 Task: Look for space in Jolārpettai, India from 22nd June, 2023 to 30th June, 2023 for 2 adults in price range Rs.7000 to Rs.15000. Place can be entire place with 1  bedroom having 1 bed and 1 bathroom. Property type can be house, flat, guest house, hotel. Booking option can be shelf check-in. Required host language is English.
Action: Mouse moved to (448, 116)
Screenshot: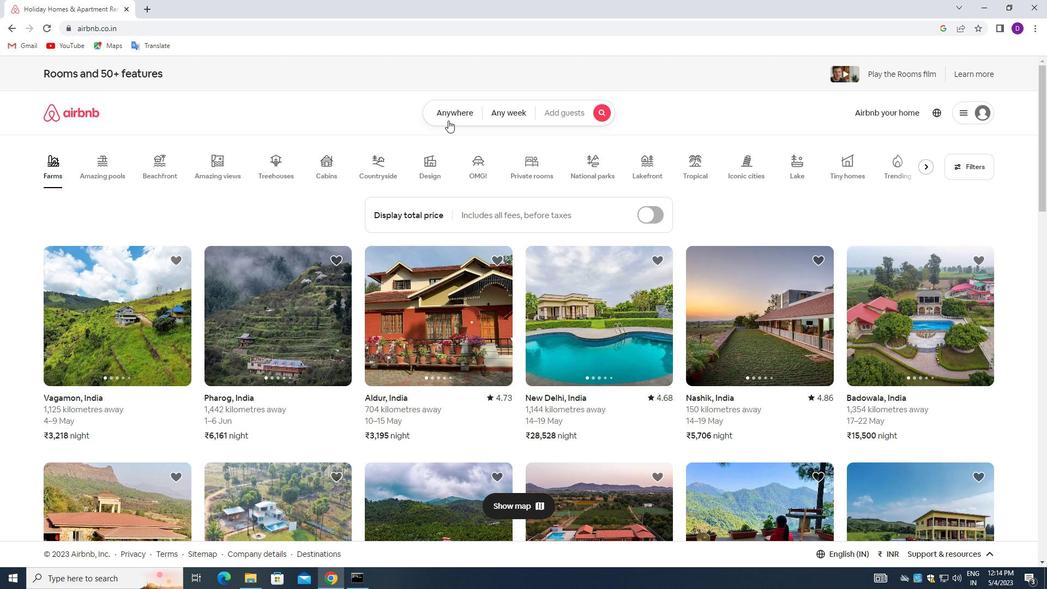 
Action: Mouse pressed left at (448, 116)
Screenshot: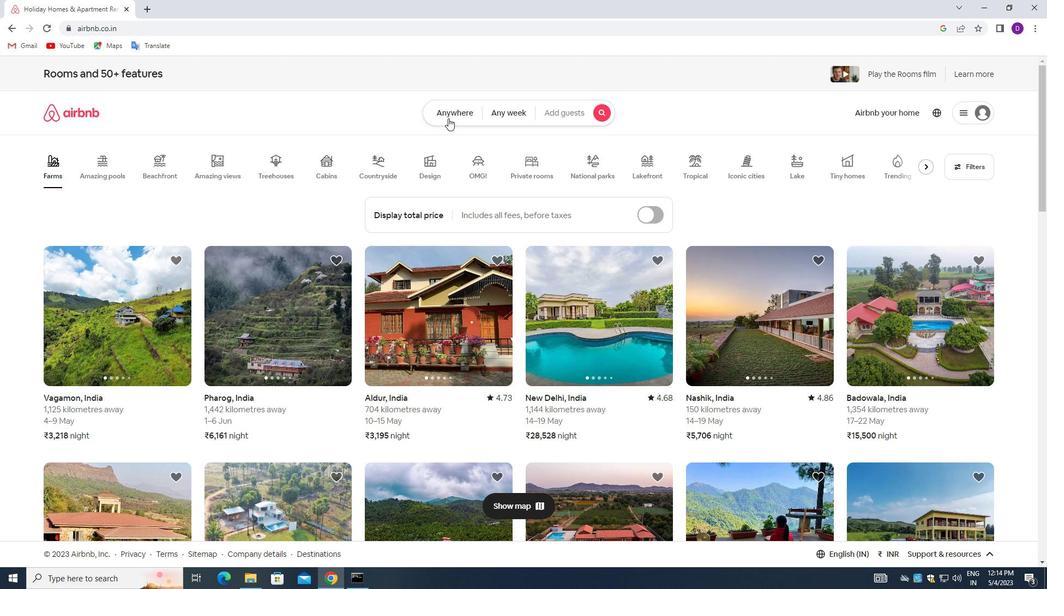 
Action: Mouse moved to (412, 157)
Screenshot: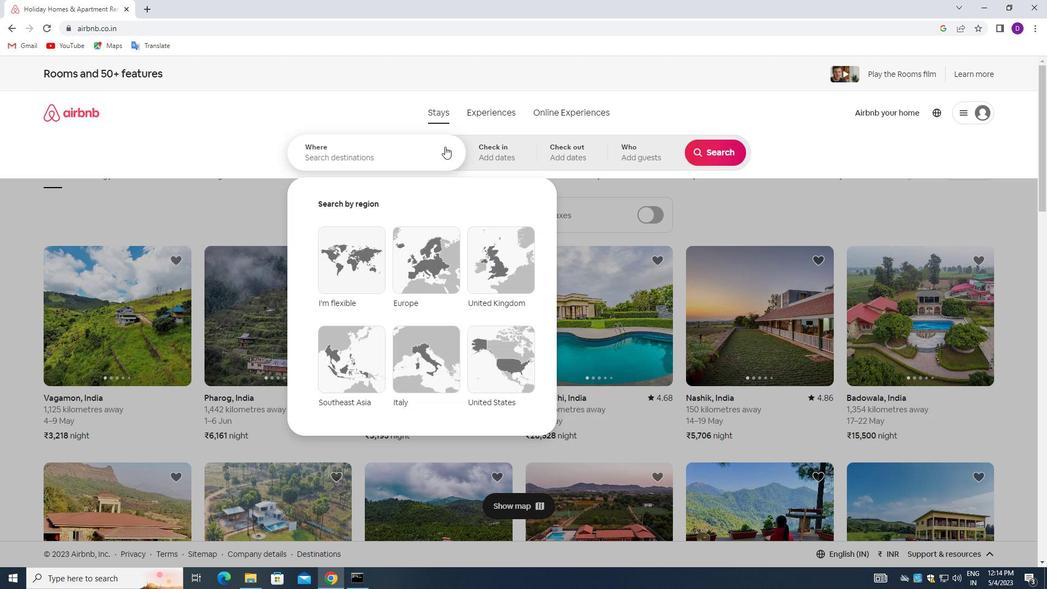 
Action: Mouse pressed left at (412, 157)
Screenshot: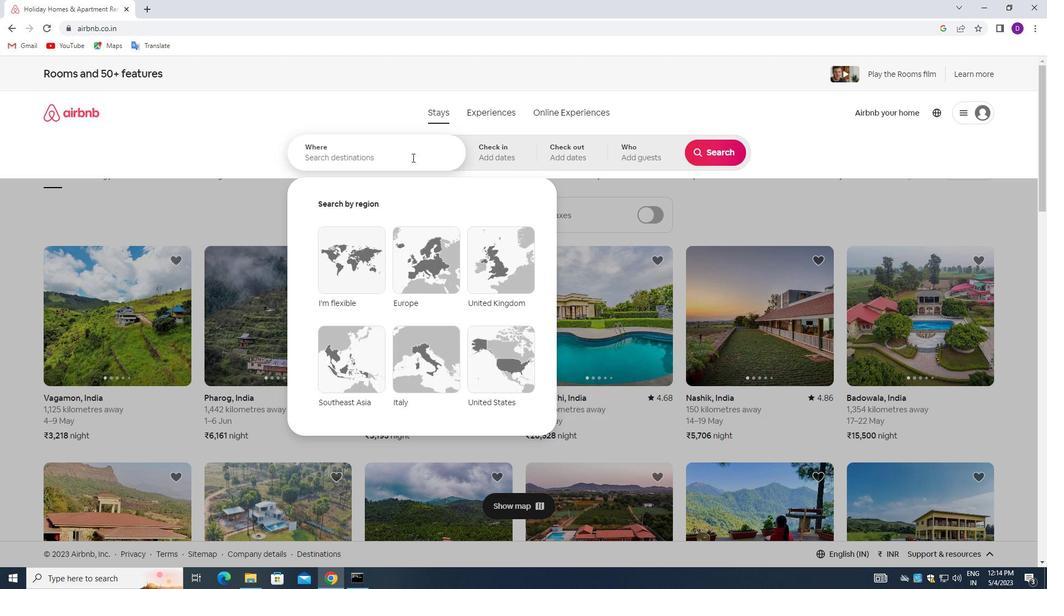 
Action: Mouse moved to (249, 110)
Screenshot: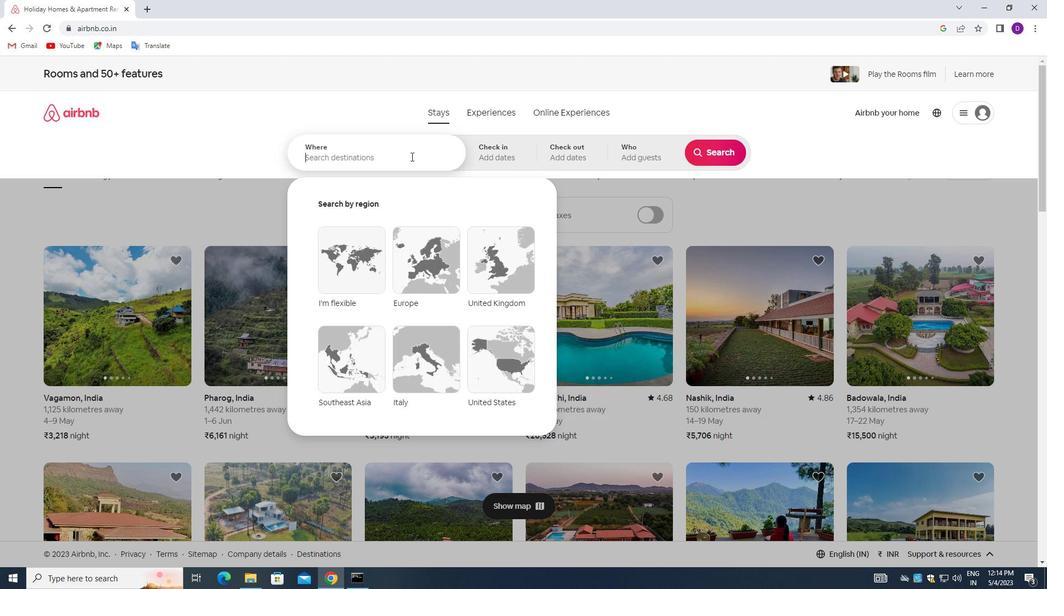 
Action: Key pressed <Key.shift>JOLARPETTAI,<Key.space><Key.shift>INDIA<Key.enter>
Screenshot: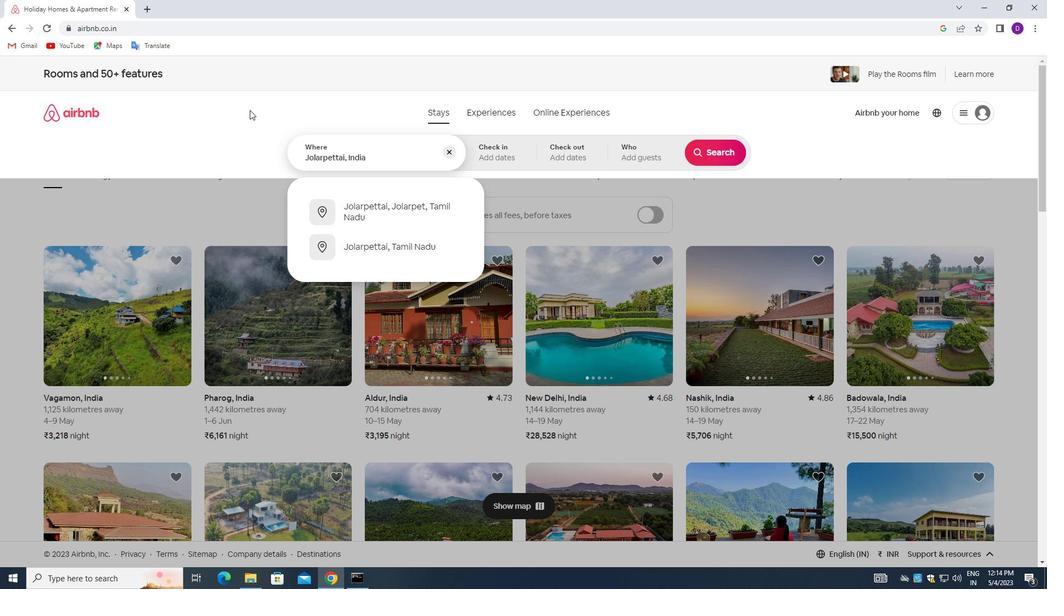 
Action: Mouse moved to (648, 366)
Screenshot: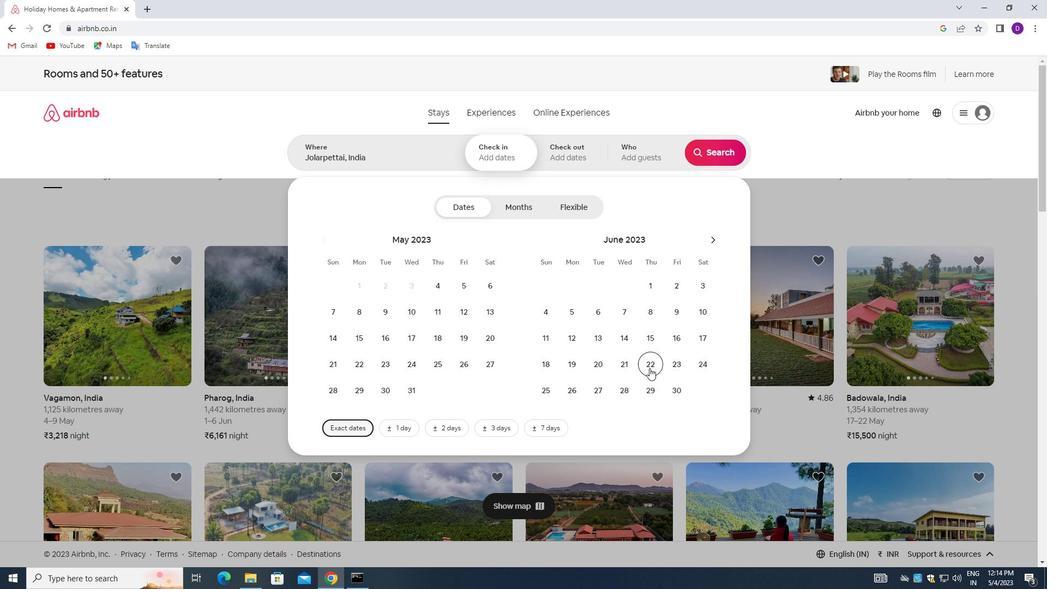 
Action: Mouse pressed left at (648, 366)
Screenshot: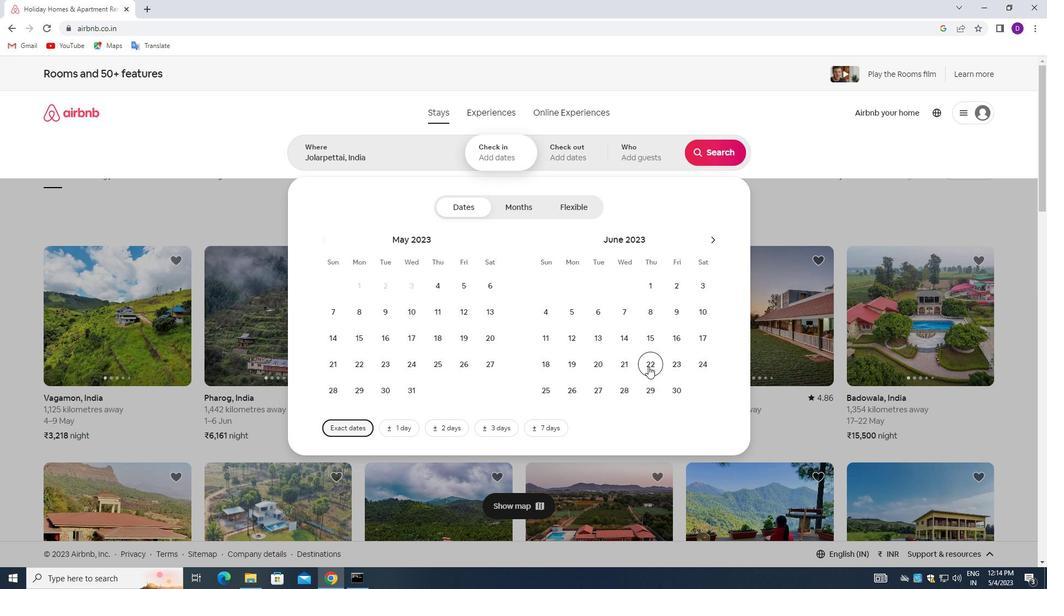 
Action: Mouse moved to (673, 385)
Screenshot: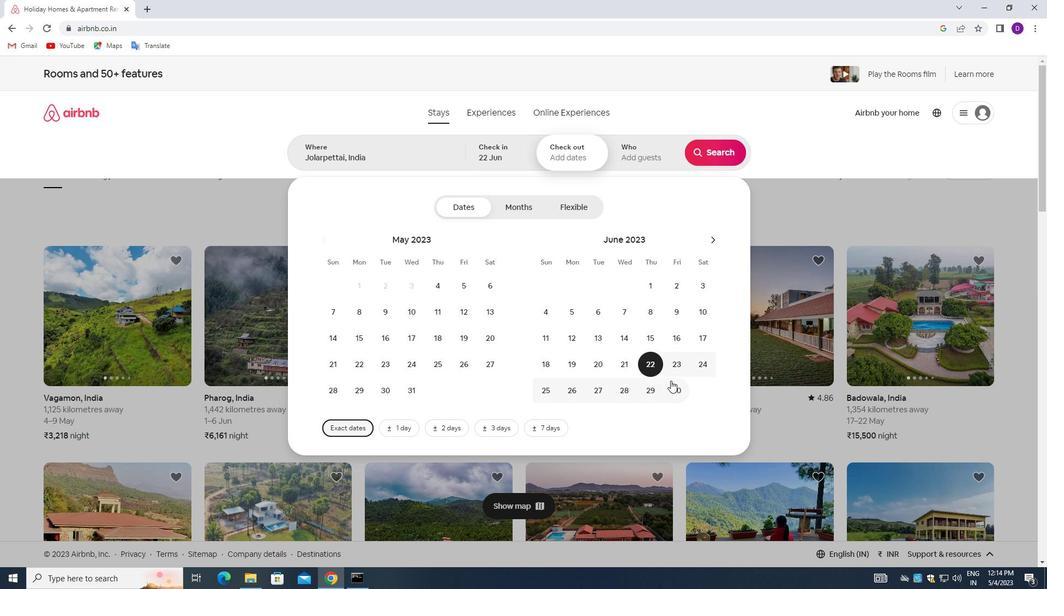 
Action: Mouse pressed left at (673, 385)
Screenshot: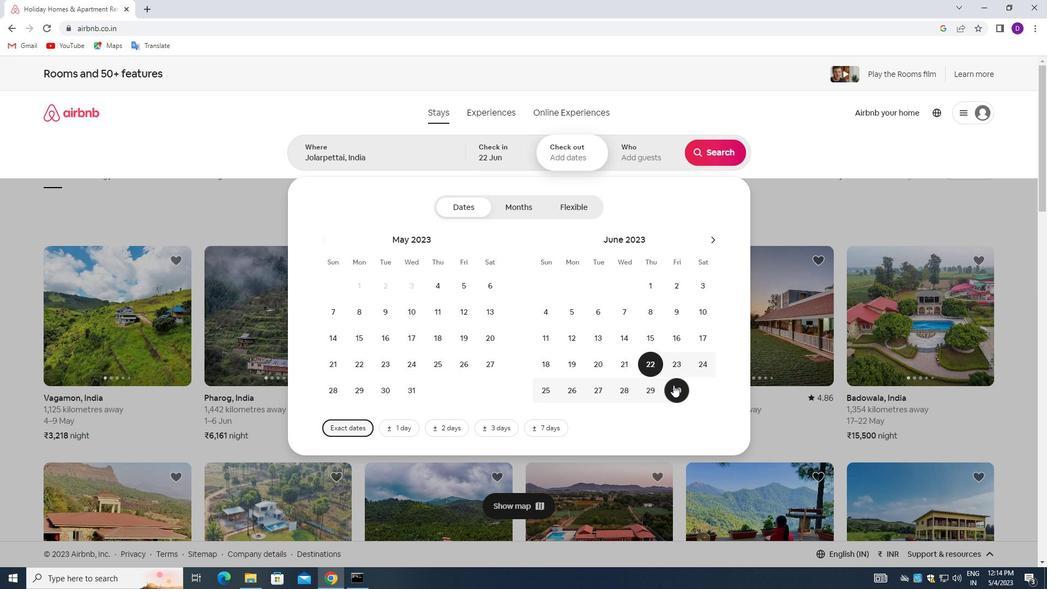 
Action: Mouse moved to (635, 158)
Screenshot: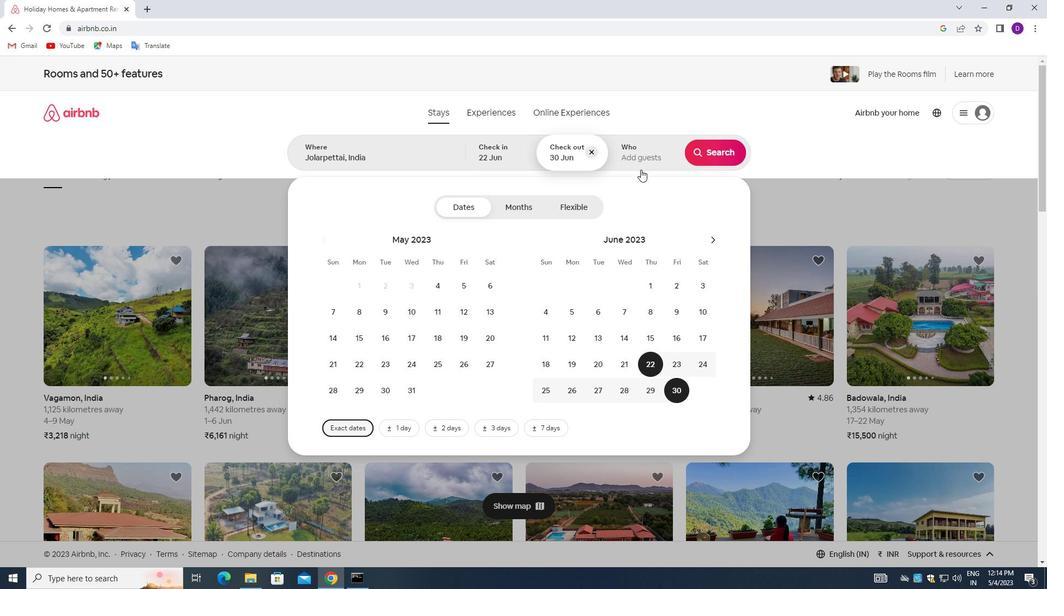 
Action: Mouse pressed left at (635, 158)
Screenshot: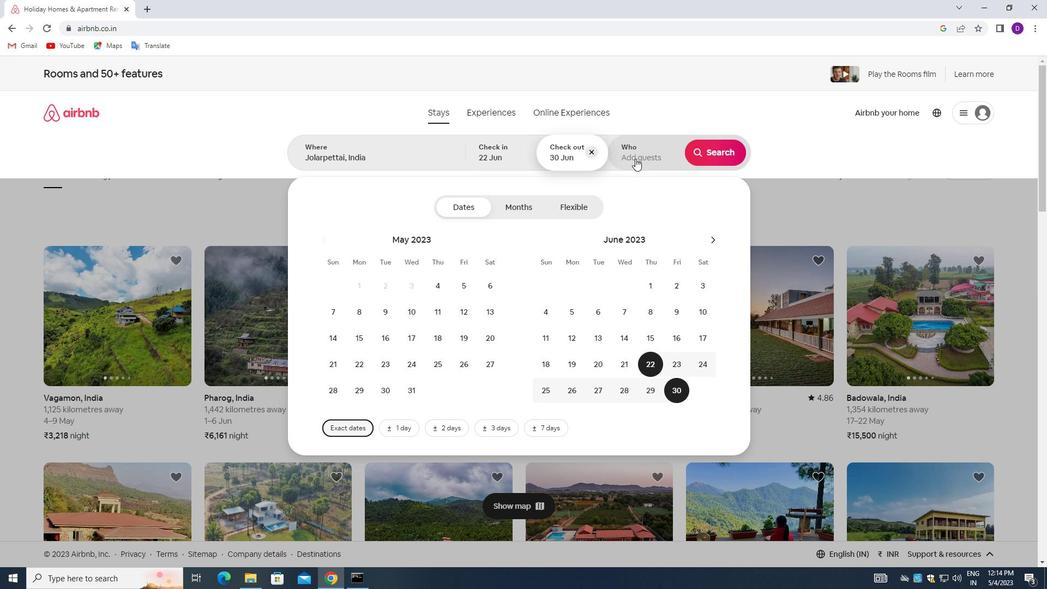 
Action: Mouse moved to (719, 208)
Screenshot: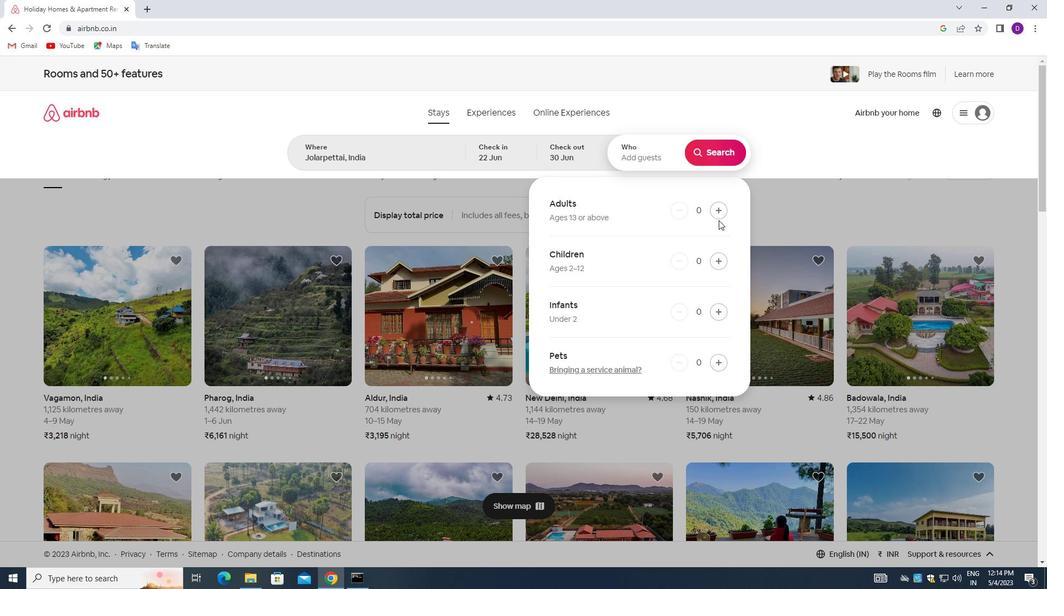 
Action: Mouse pressed left at (719, 208)
Screenshot: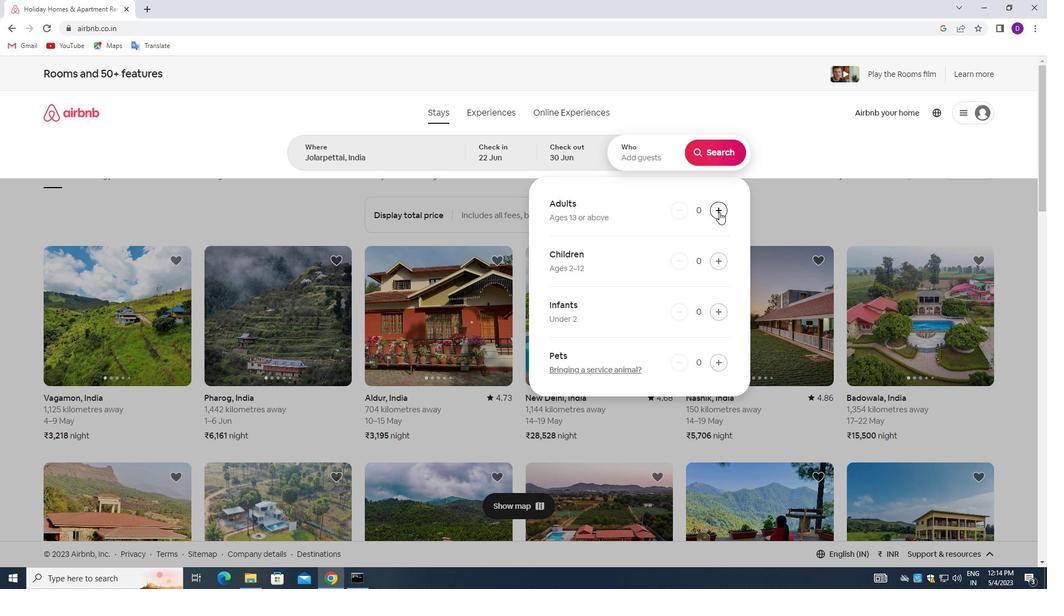 
Action: Mouse moved to (719, 208)
Screenshot: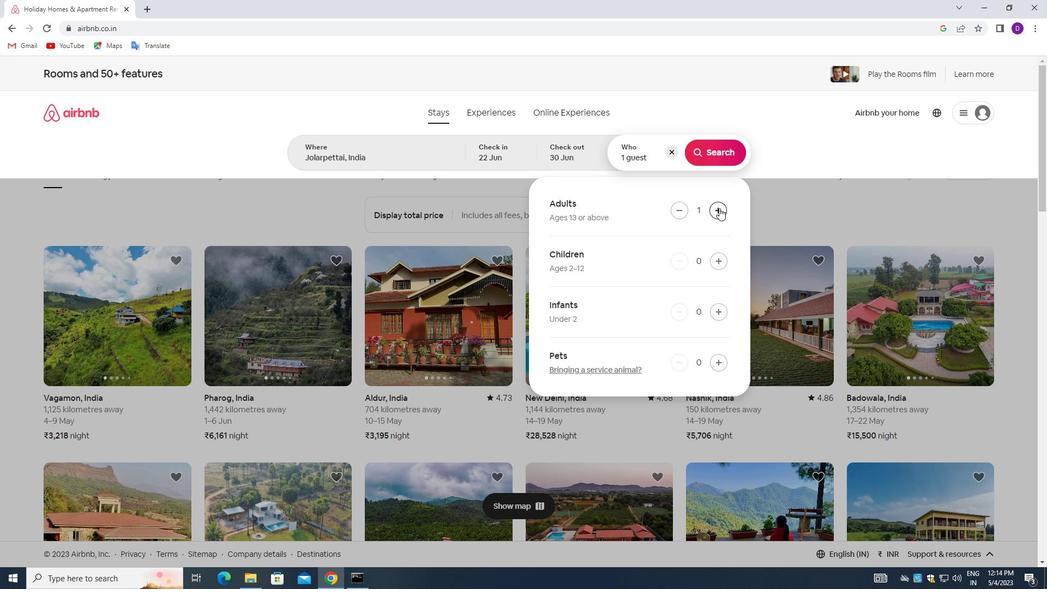 
Action: Mouse pressed left at (719, 208)
Screenshot: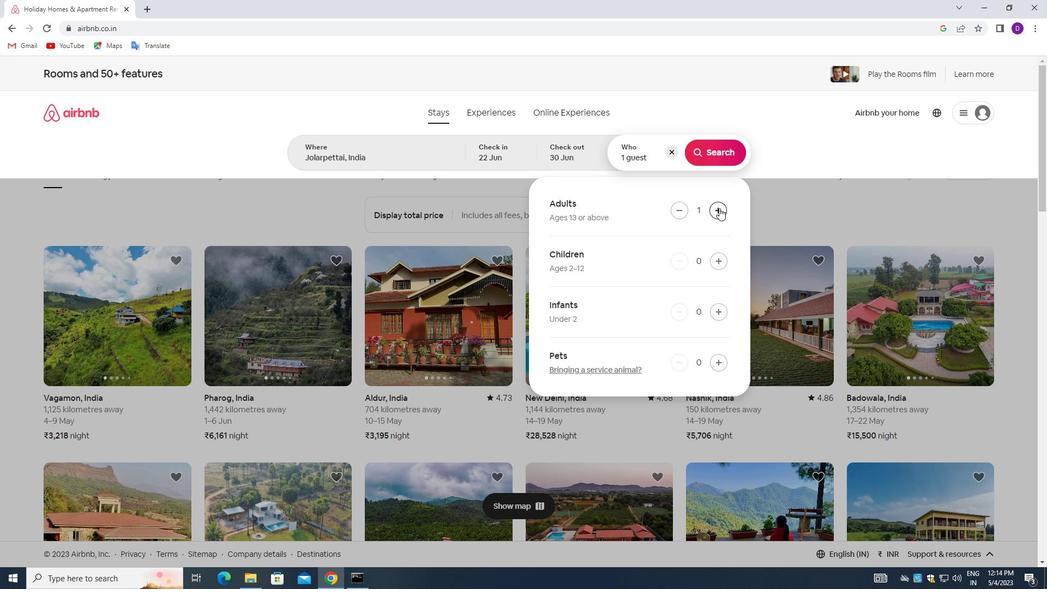 
Action: Mouse moved to (716, 154)
Screenshot: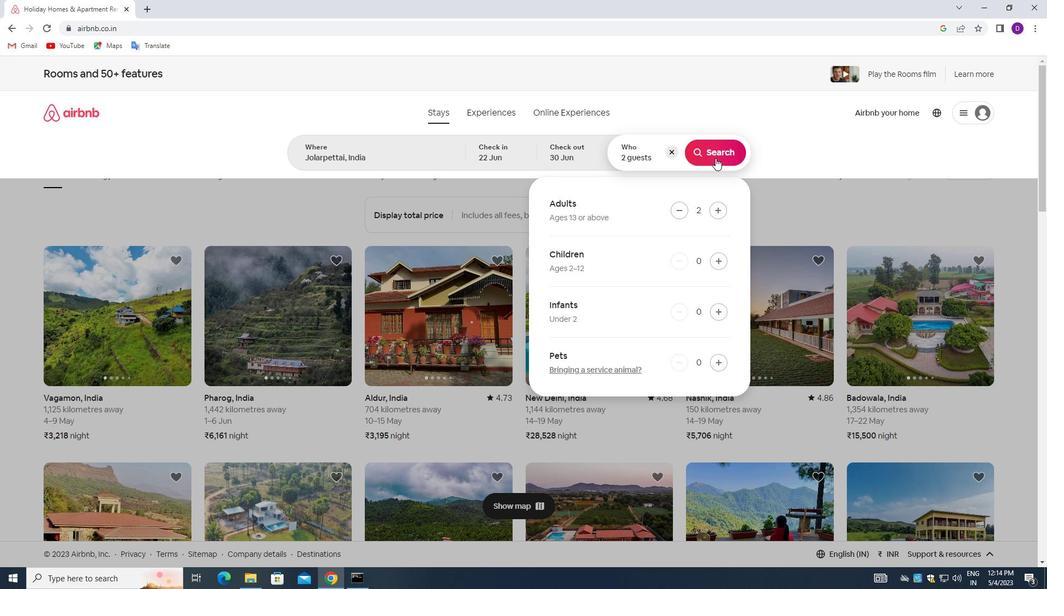 
Action: Mouse pressed left at (716, 154)
Screenshot: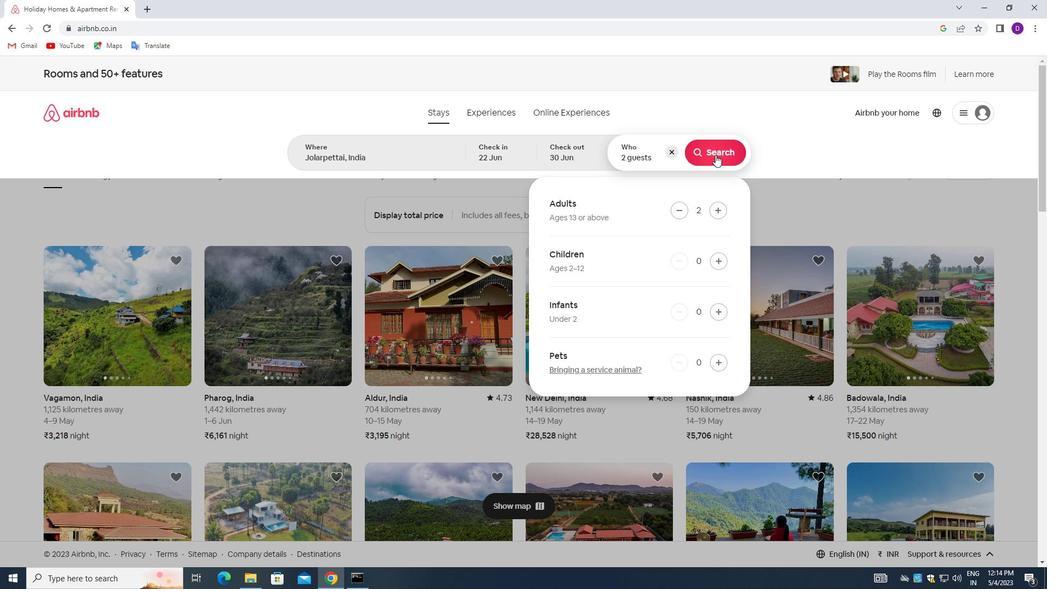 
Action: Mouse moved to (984, 116)
Screenshot: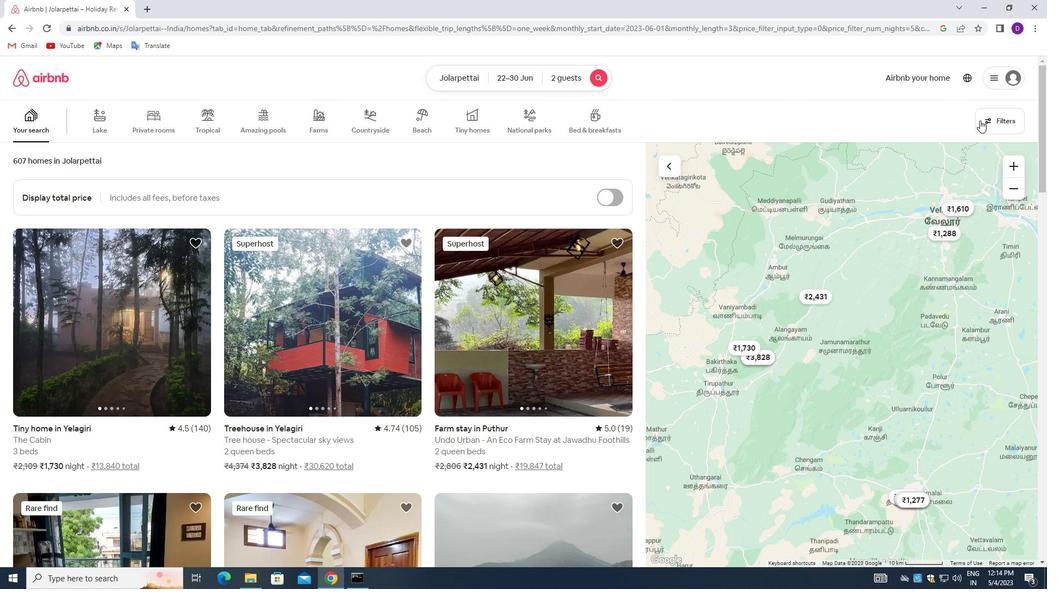 
Action: Mouse pressed left at (984, 116)
Screenshot: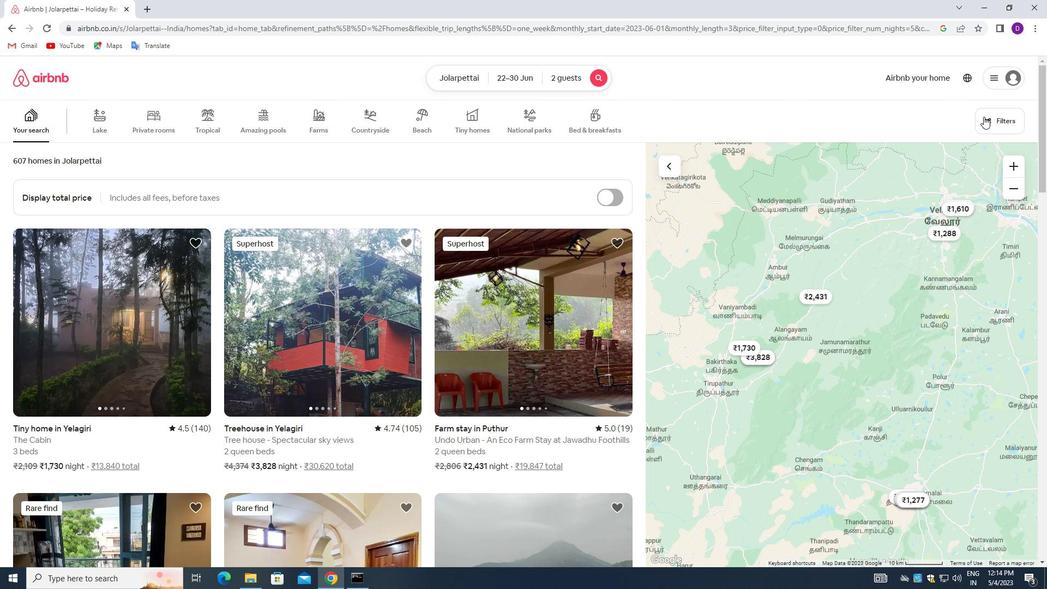 
Action: Mouse moved to (391, 261)
Screenshot: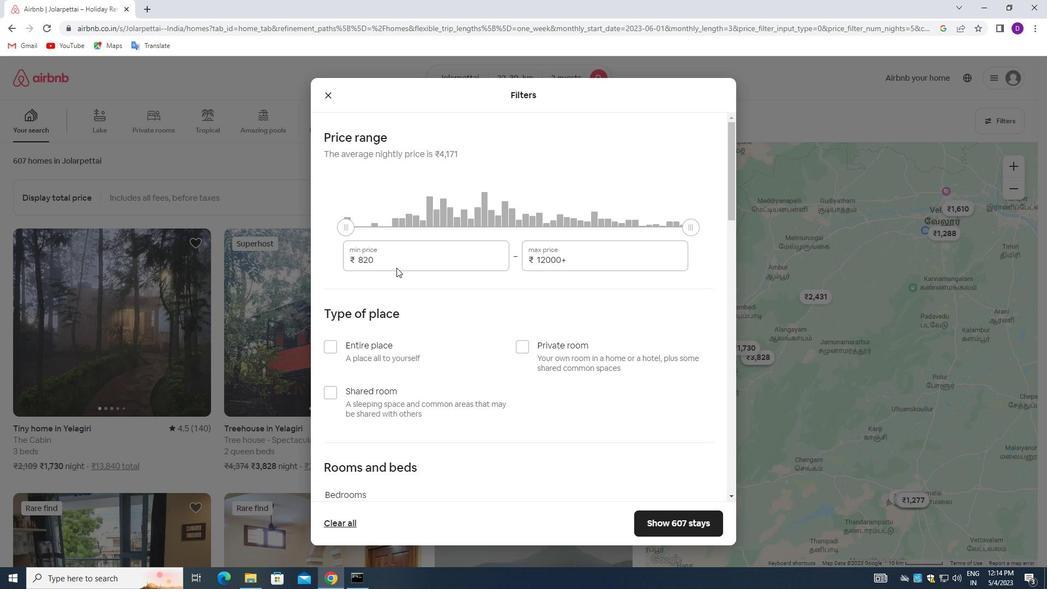 
Action: Mouse pressed left at (391, 261)
Screenshot: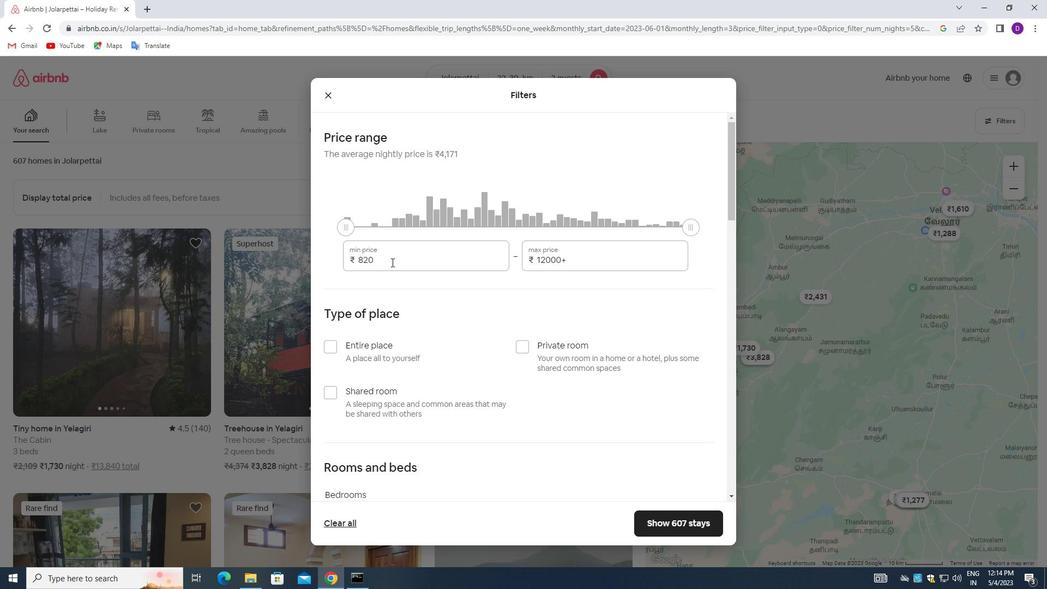 
Action: Mouse pressed left at (391, 261)
Screenshot: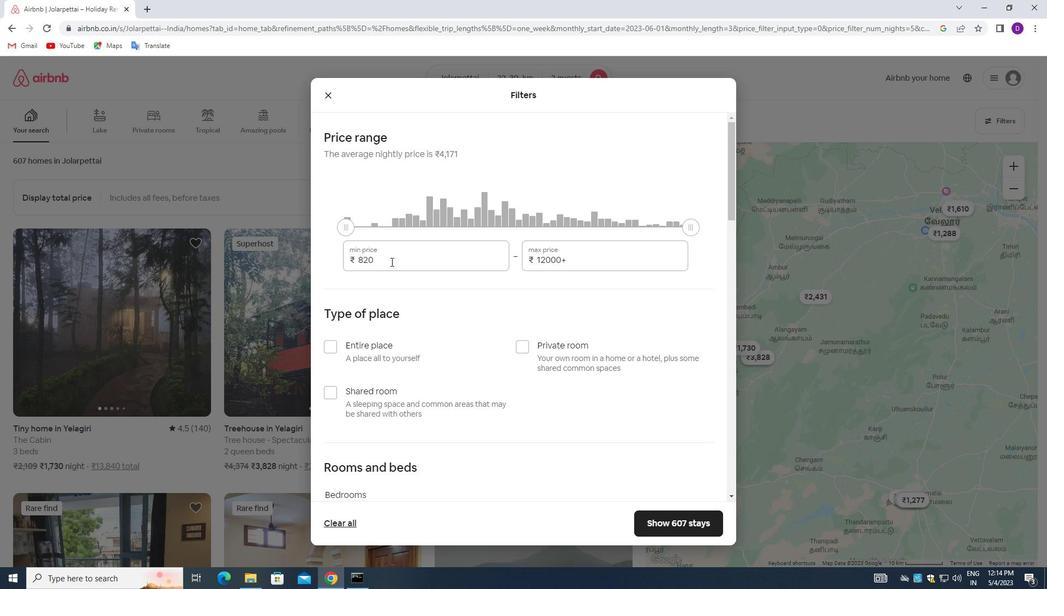 
Action: Mouse moved to (391, 261)
Screenshot: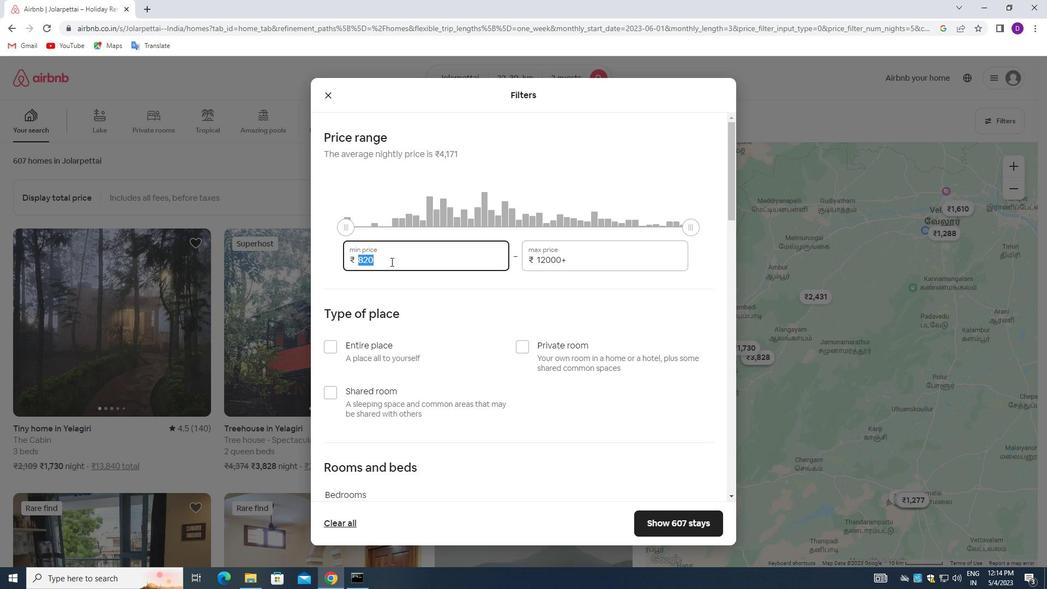 
Action: Key pressed 7000<Key.tab>15000
Screenshot: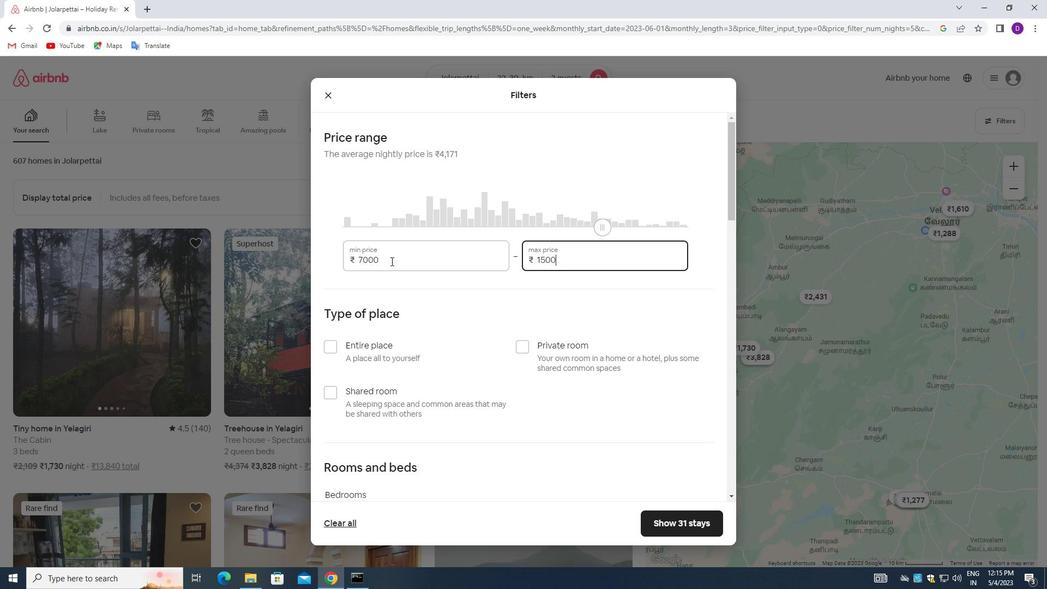 
Action: Mouse moved to (337, 347)
Screenshot: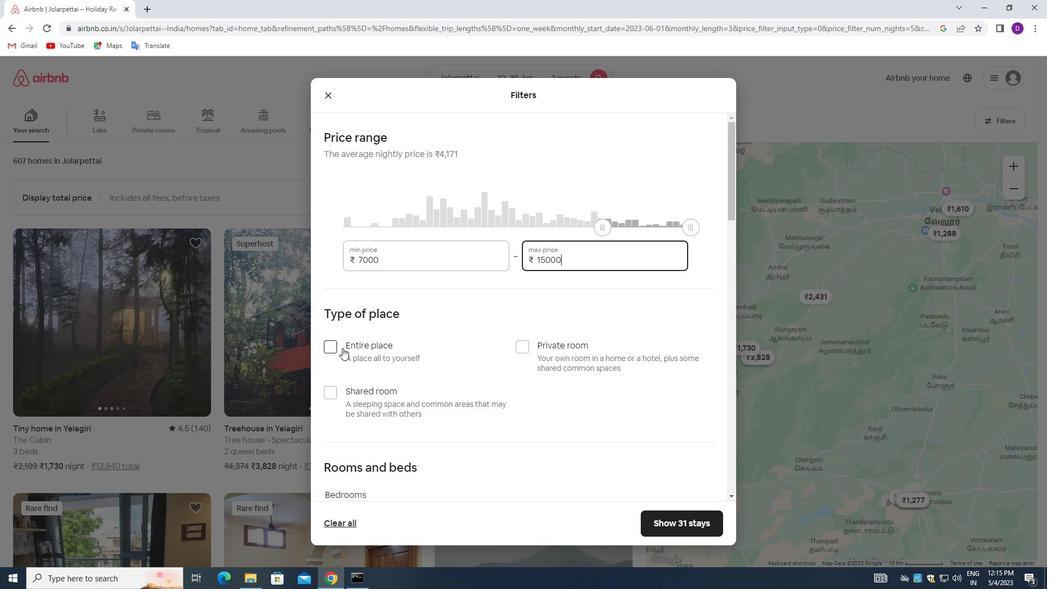 
Action: Mouse pressed left at (337, 347)
Screenshot: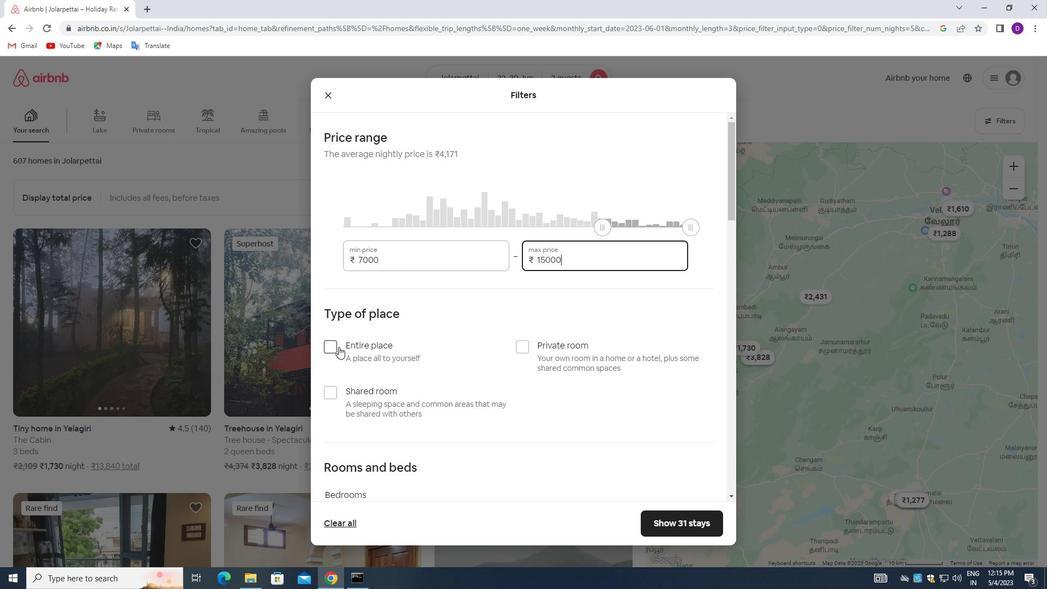 
Action: Mouse moved to (437, 356)
Screenshot: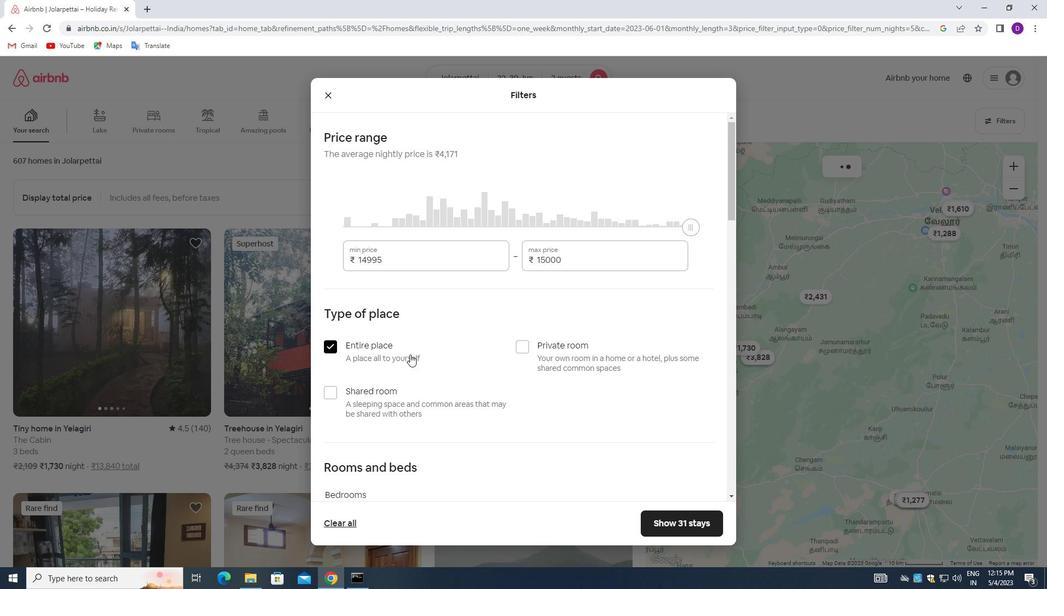 
Action: Mouse scrolled (437, 355) with delta (0, 0)
Screenshot: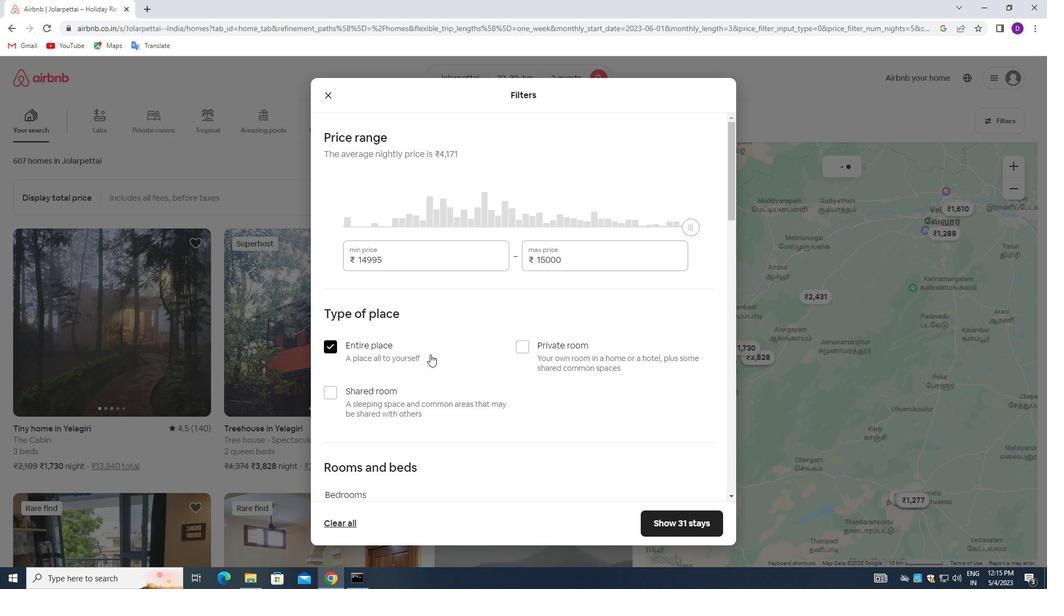 
Action: Mouse moved to (438, 356)
Screenshot: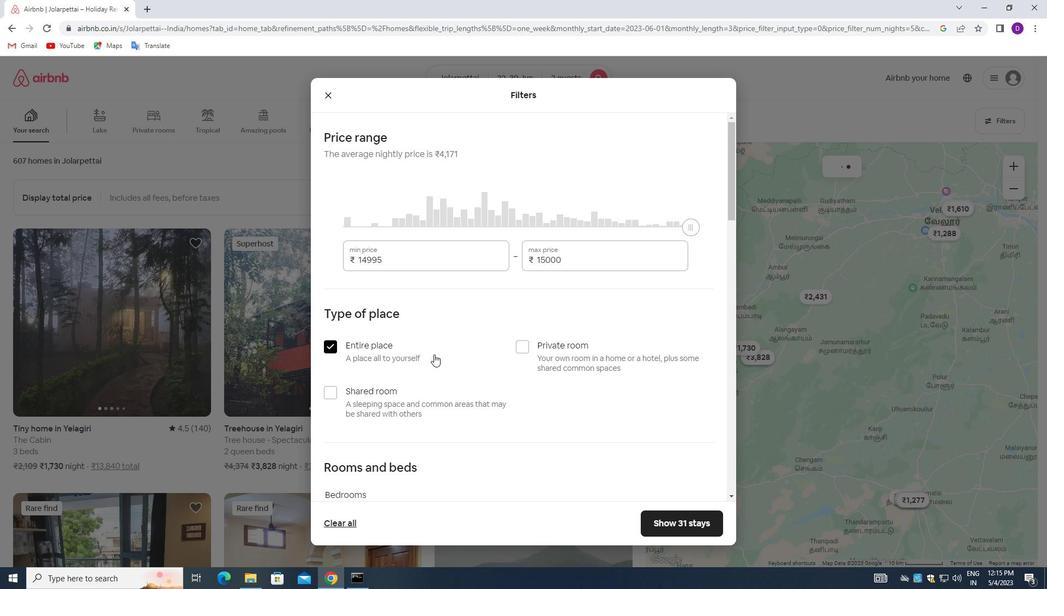 
Action: Mouse scrolled (438, 355) with delta (0, 0)
Screenshot: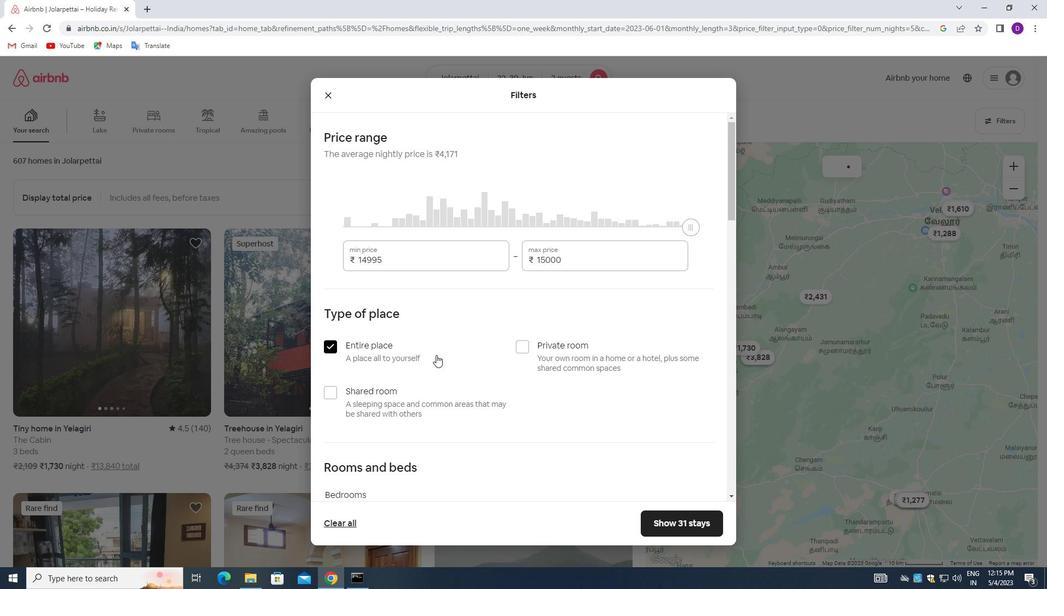 
Action: Mouse scrolled (438, 355) with delta (0, 0)
Screenshot: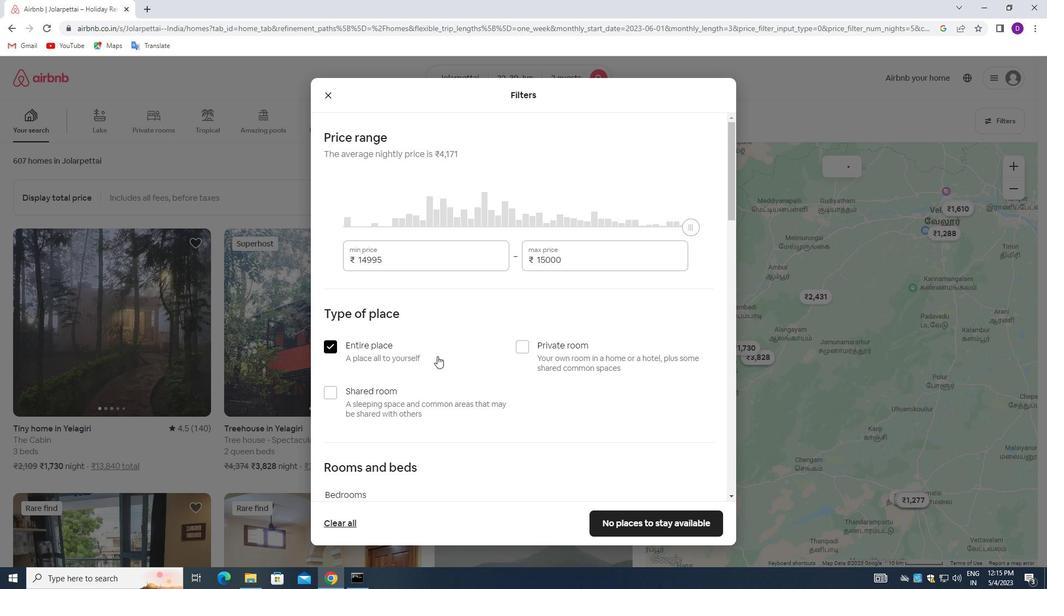 
Action: Mouse scrolled (438, 355) with delta (0, 0)
Screenshot: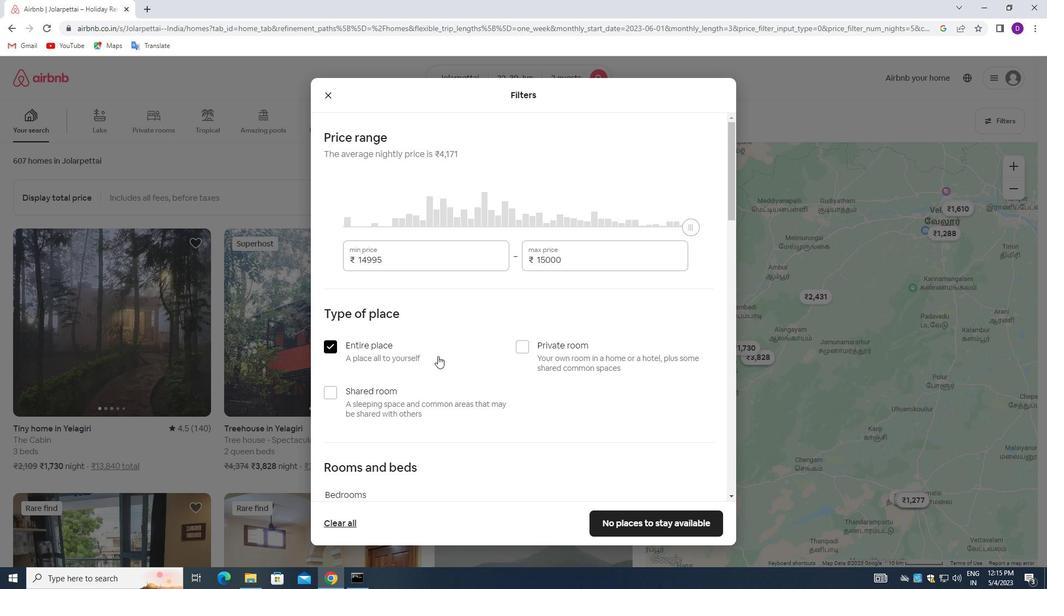 
Action: Mouse moved to (389, 309)
Screenshot: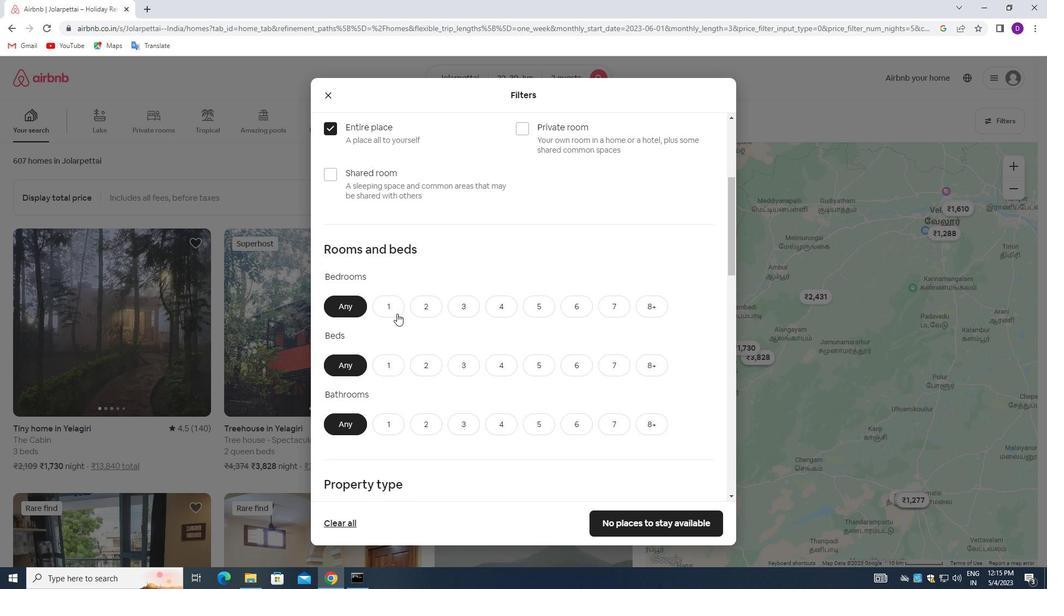 
Action: Mouse pressed left at (389, 309)
Screenshot: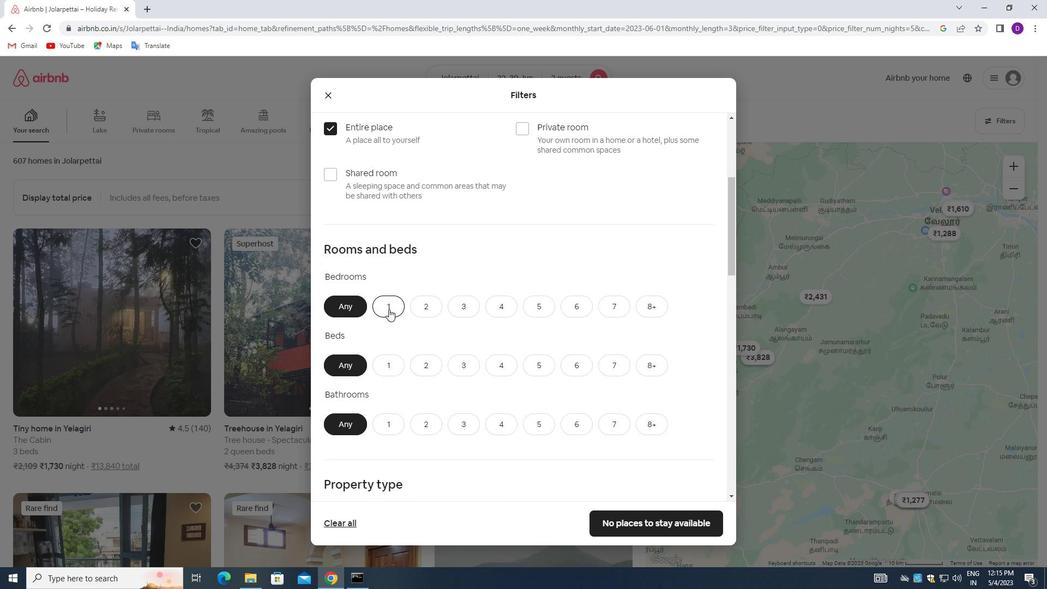
Action: Mouse moved to (394, 366)
Screenshot: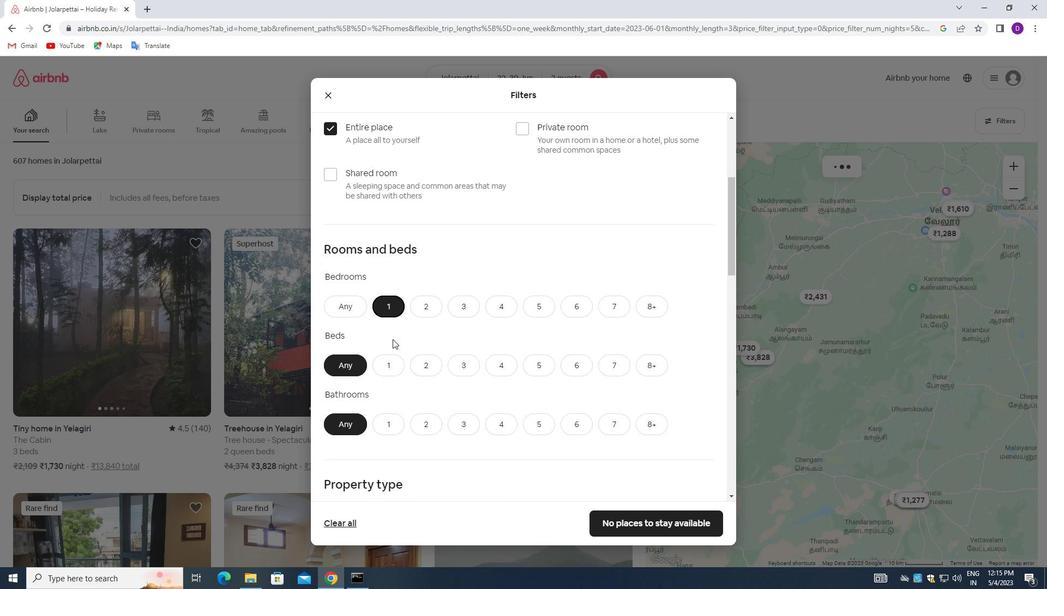 
Action: Mouse pressed left at (394, 366)
Screenshot: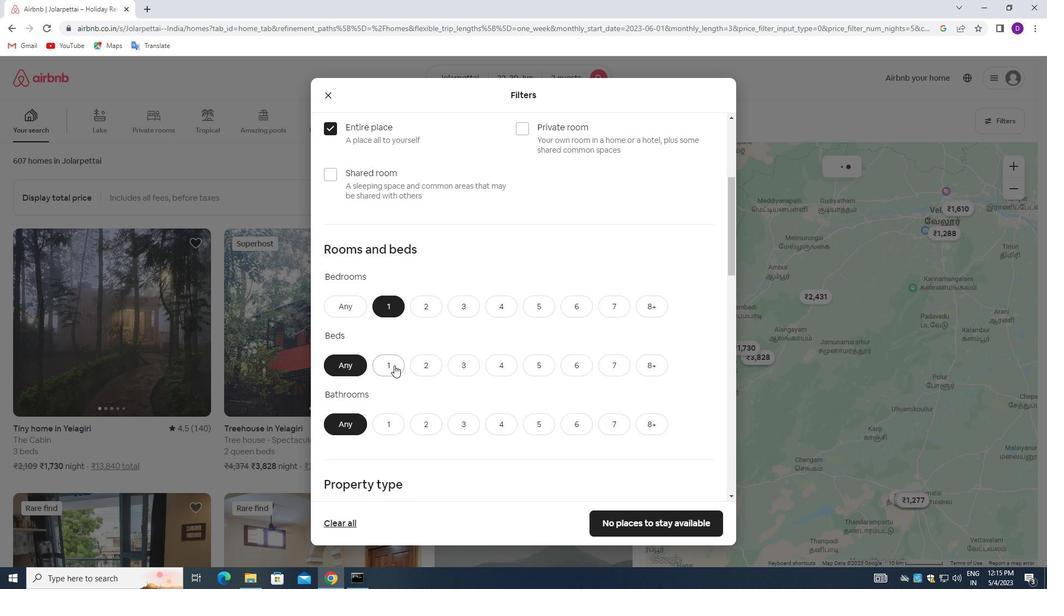 
Action: Mouse moved to (395, 427)
Screenshot: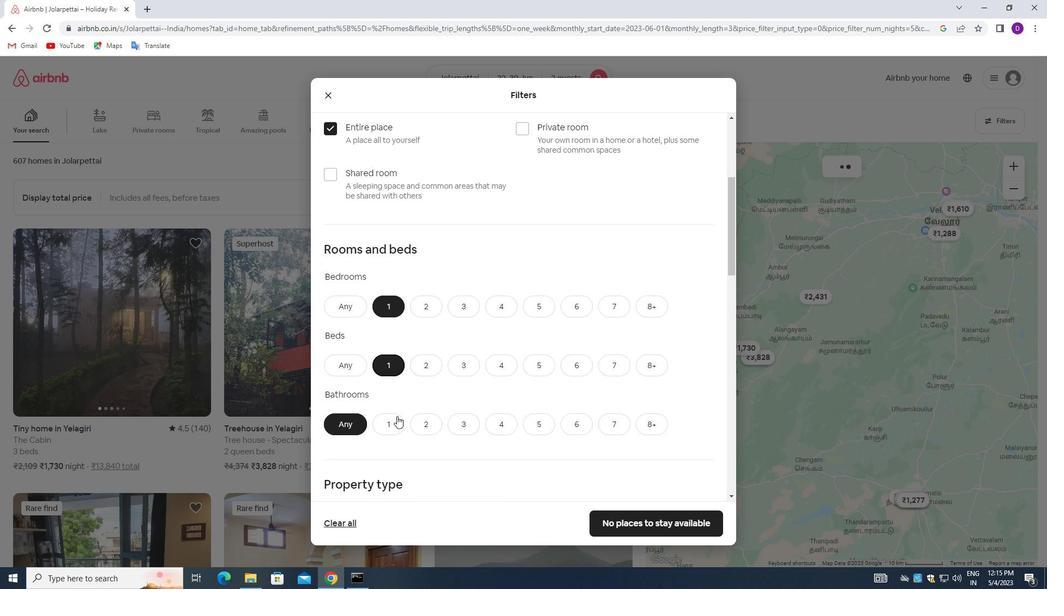 
Action: Mouse pressed left at (395, 427)
Screenshot: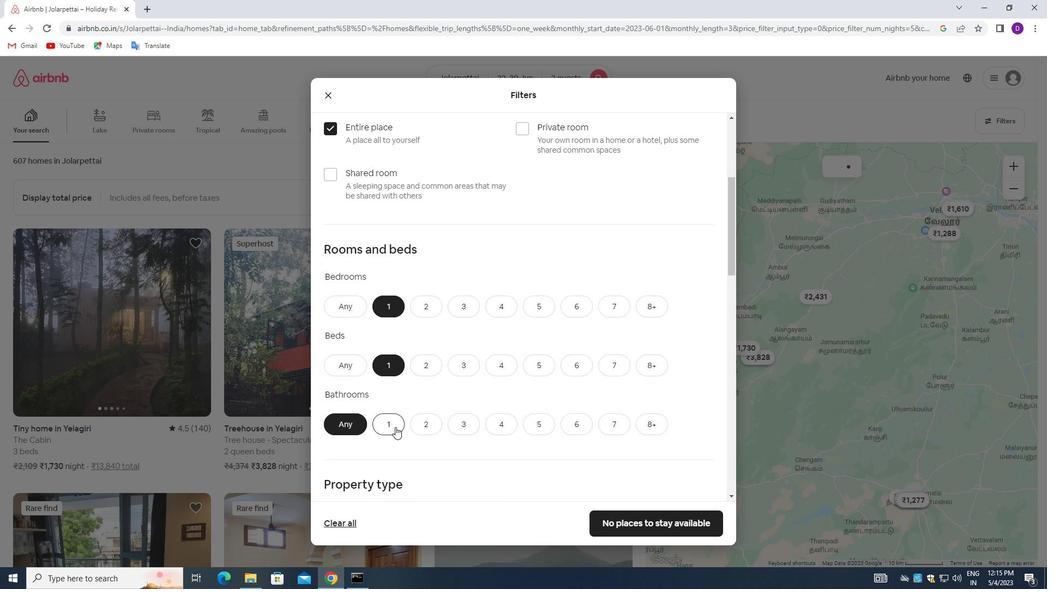 
Action: Mouse moved to (476, 359)
Screenshot: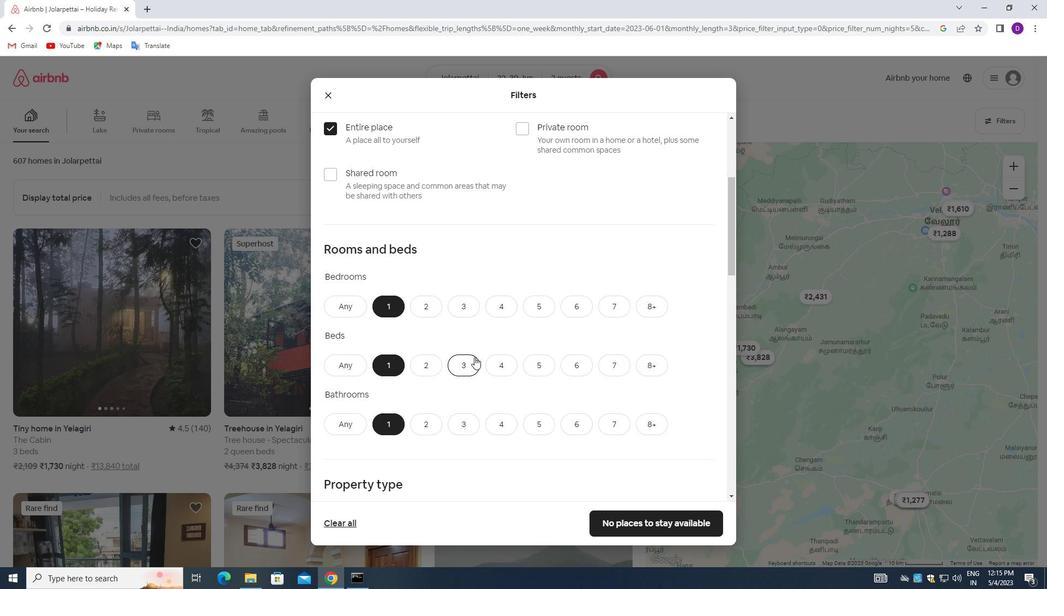 
Action: Mouse scrolled (476, 358) with delta (0, 0)
Screenshot: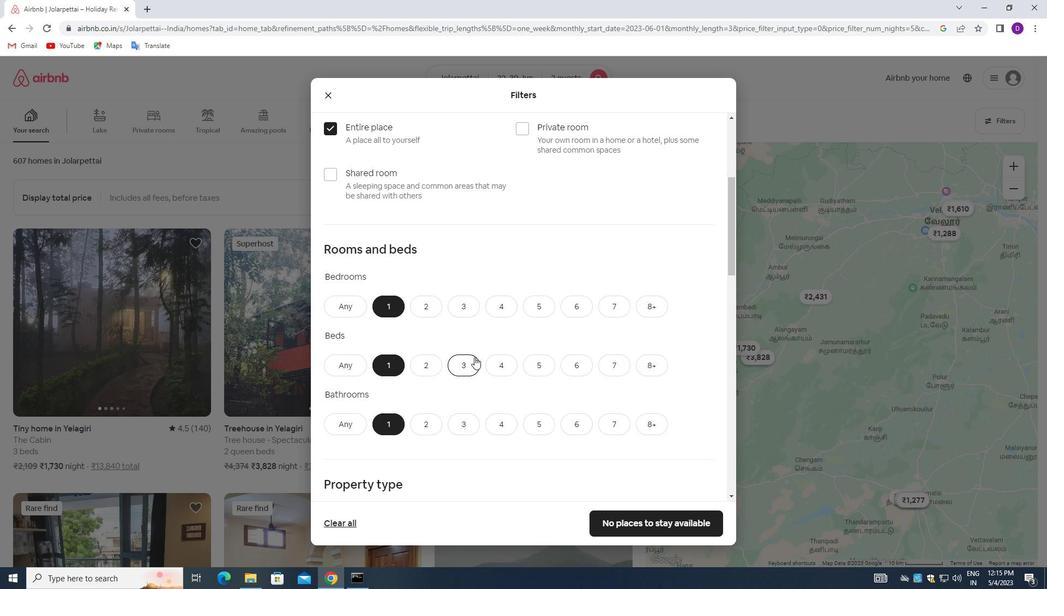 
Action: Mouse moved to (476, 360)
Screenshot: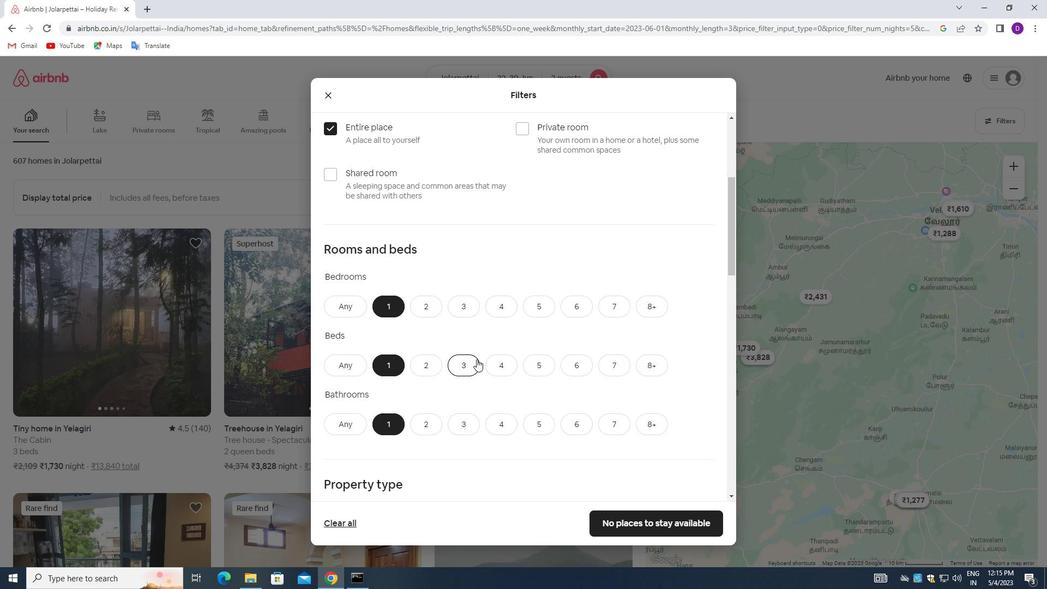 
Action: Mouse scrolled (476, 359) with delta (0, 0)
Screenshot: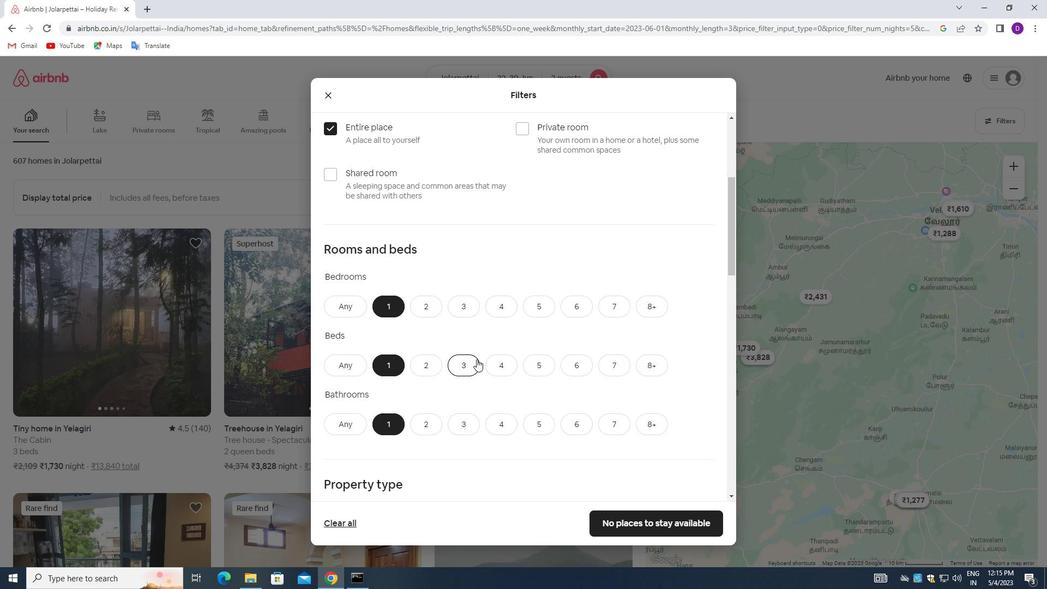 
Action: Mouse moved to (476, 361)
Screenshot: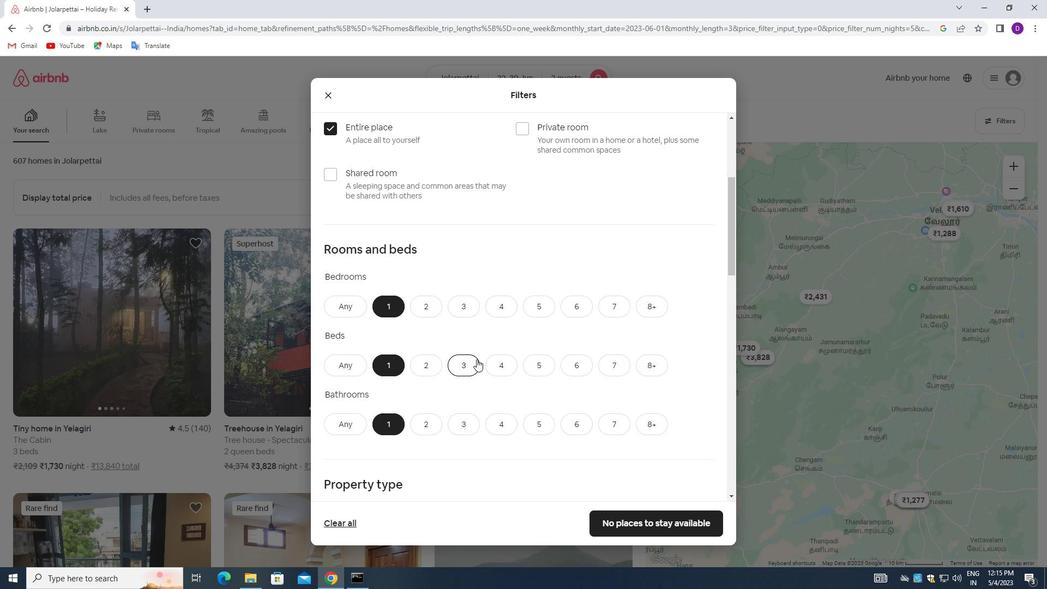 
Action: Mouse scrolled (476, 360) with delta (0, 0)
Screenshot: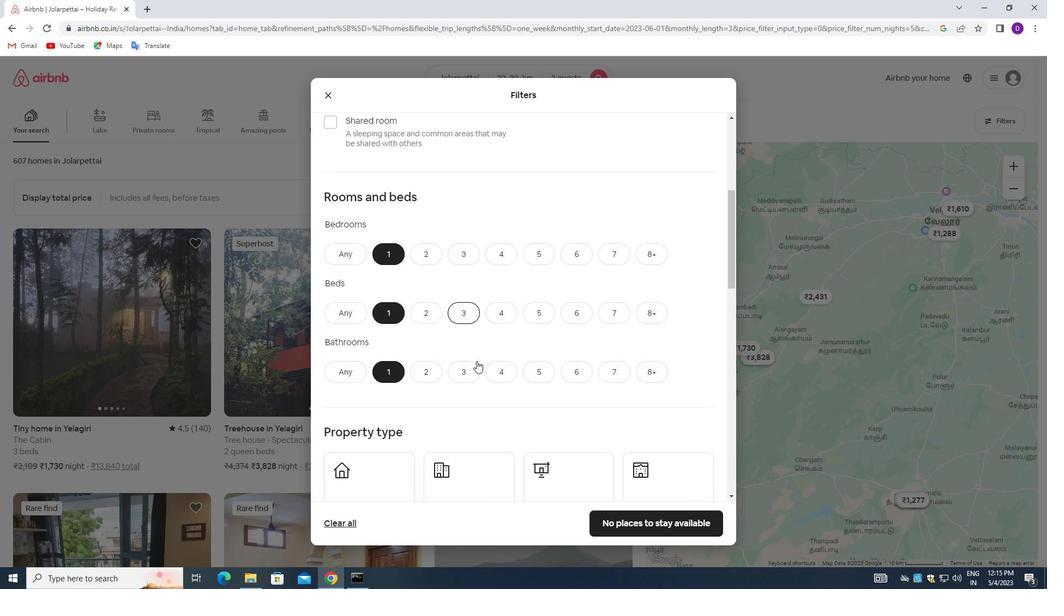 
Action: Mouse moved to (390, 366)
Screenshot: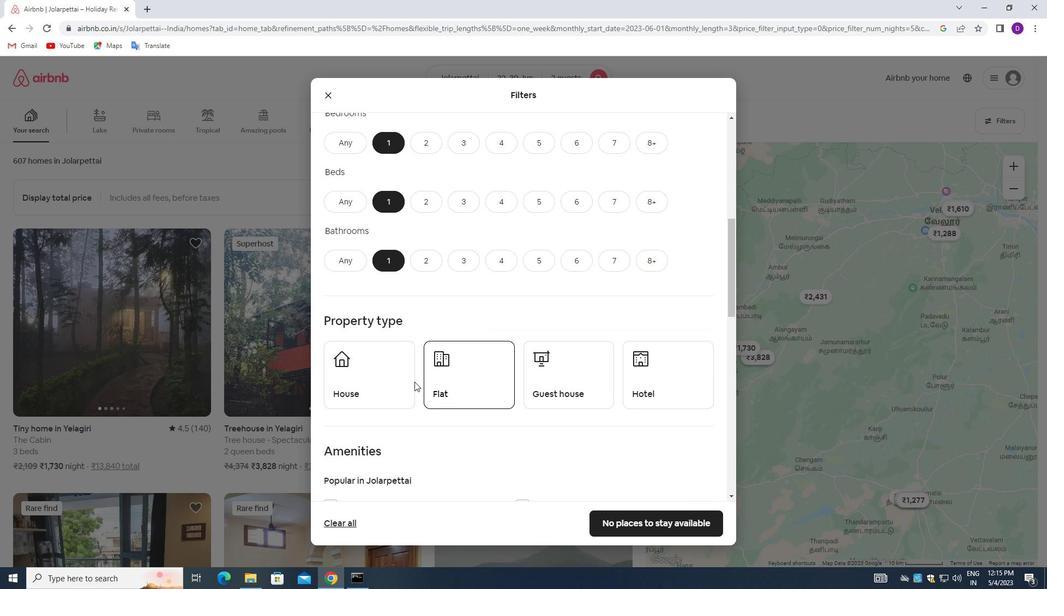 
Action: Mouse pressed left at (390, 366)
Screenshot: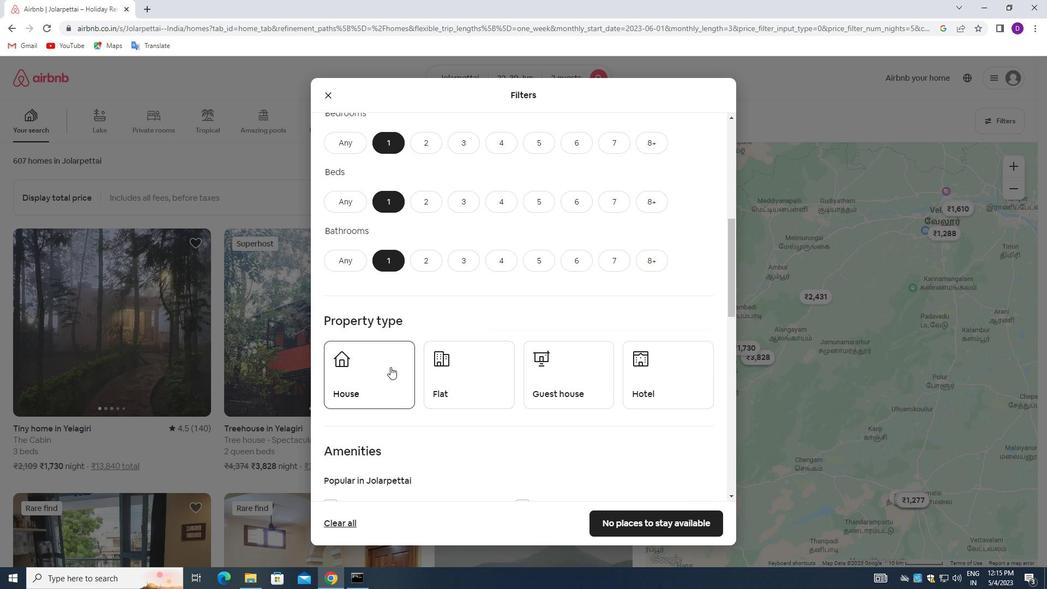 
Action: Mouse moved to (468, 368)
Screenshot: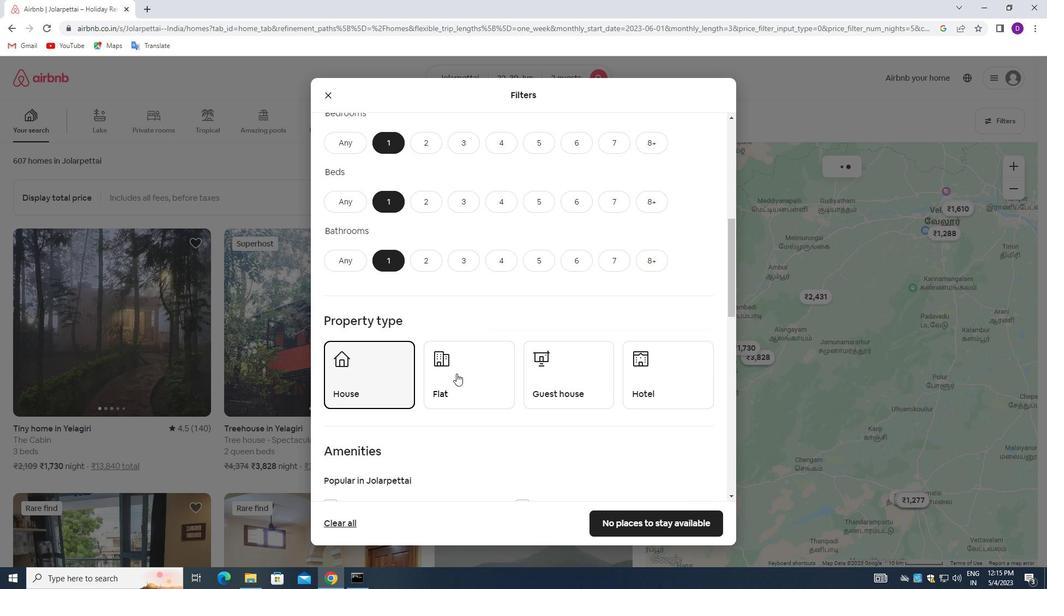 
Action: Mouse pressed left at (468, 368)
Screenshot: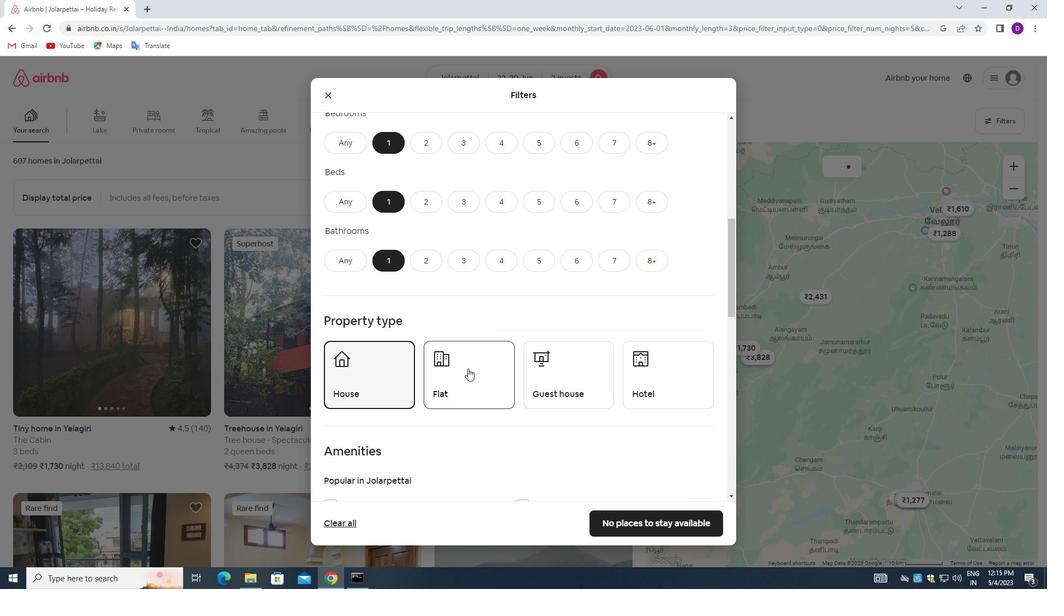 
Action: Mouse moved to (568, 373)
Screenshot: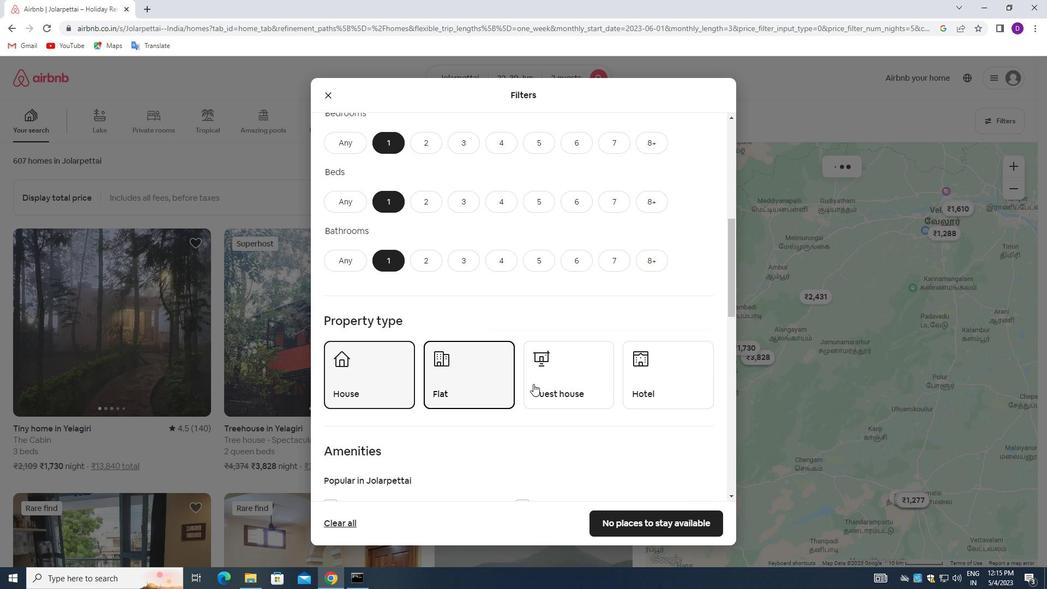
Action: Mouse pressed left at (568, 373)
Screenshot: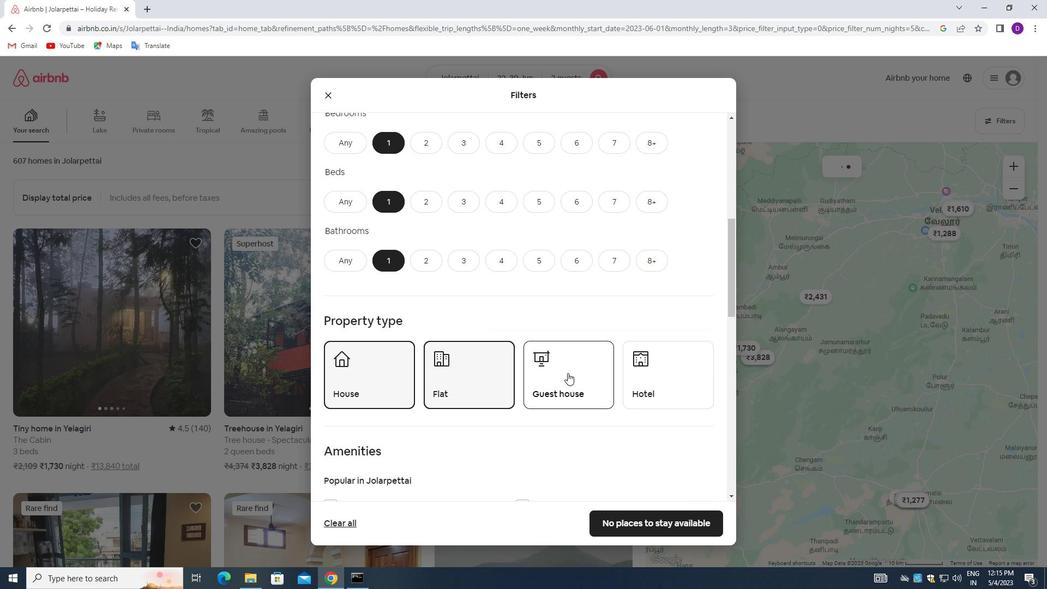 
Action: Mouse moved to (646, 377)
Screenshot: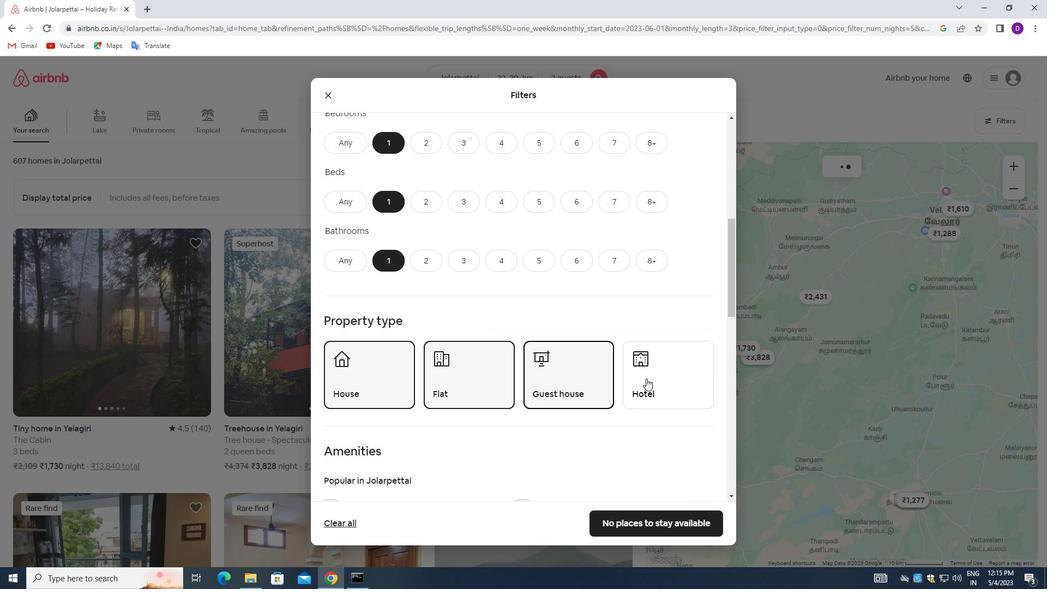 
Action: Mouse pressed left at (646, 377)
Screenshot: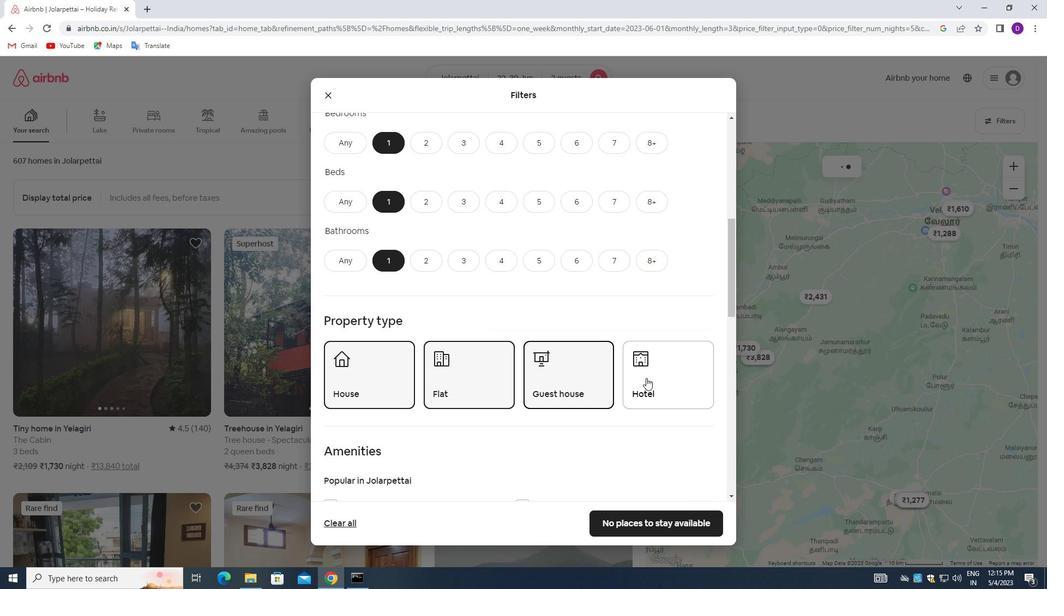 
Action: Mouse pressed left at (646, 377)
Screenshot: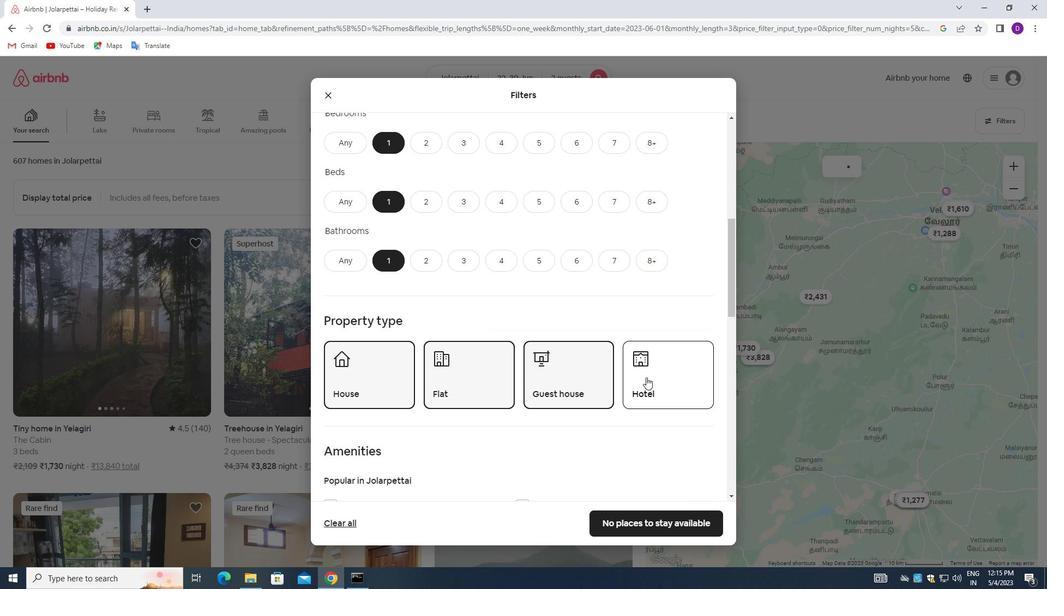 
Action: Mouse moved to (479, 364)
Screenshot: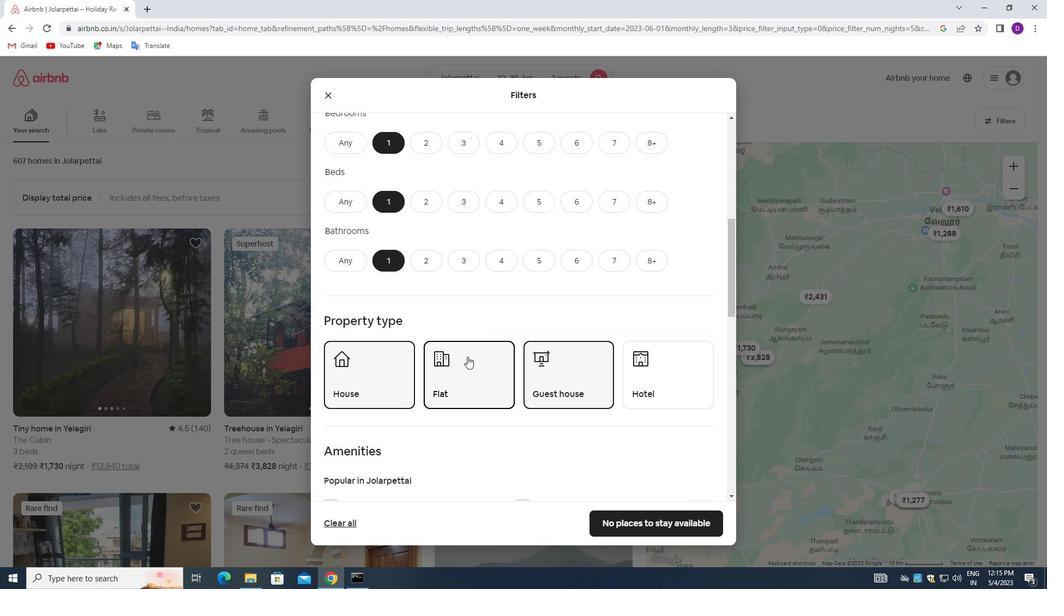 
Action: Mouse scrolled (479, 364) with delta (0, 0)
Screenshot: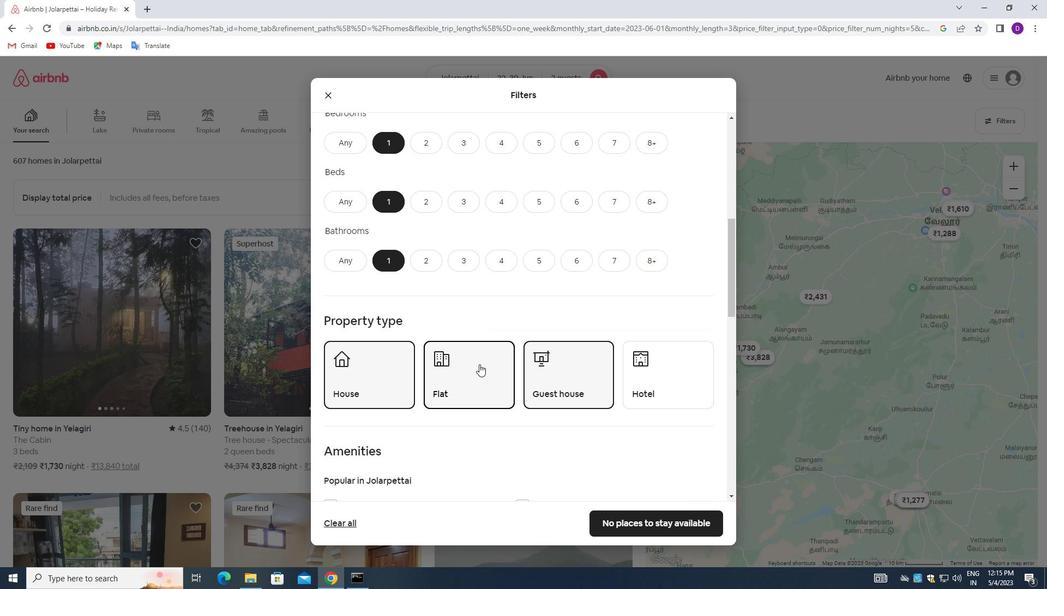
Action: Mouse moved to (480, 365)
Screenshot: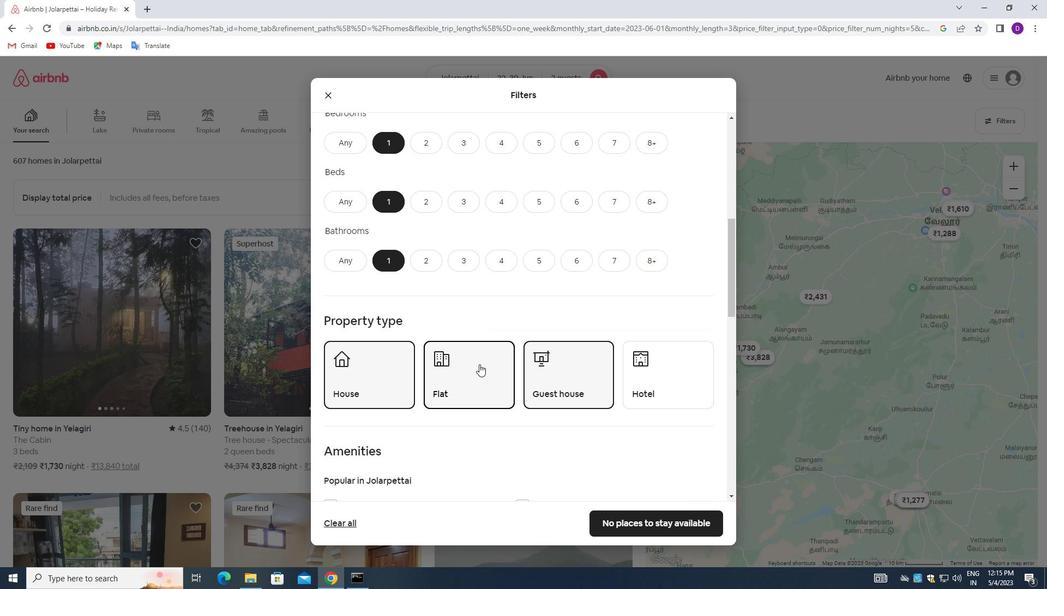 
Action: Mouse scrolled (480, 364) with delta (0, 0)
Screenshot: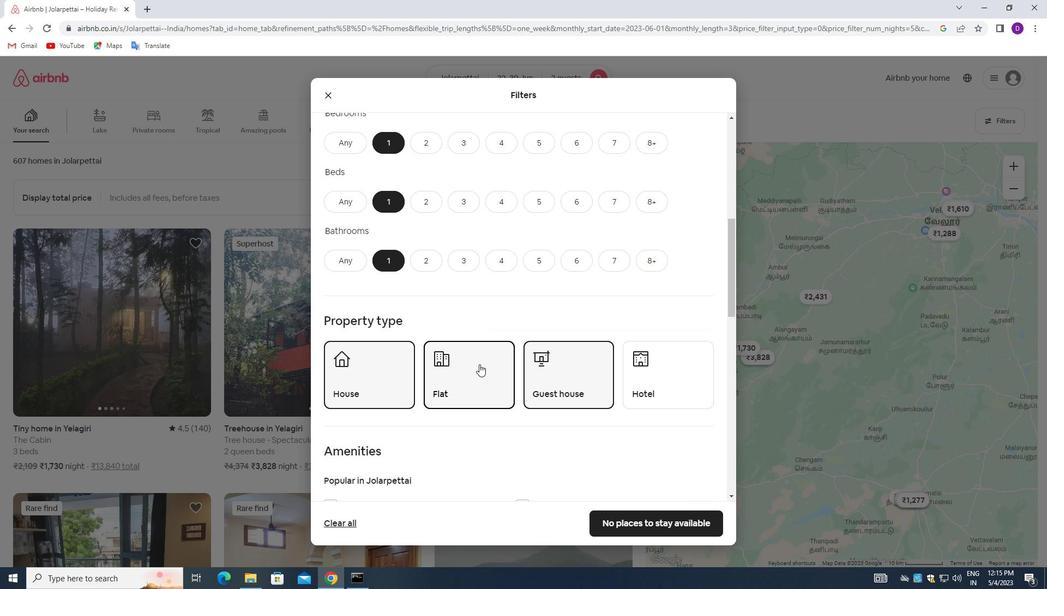 
Action: Mouse scrolled (480, 364) with delta (0, 0)
Screenshot: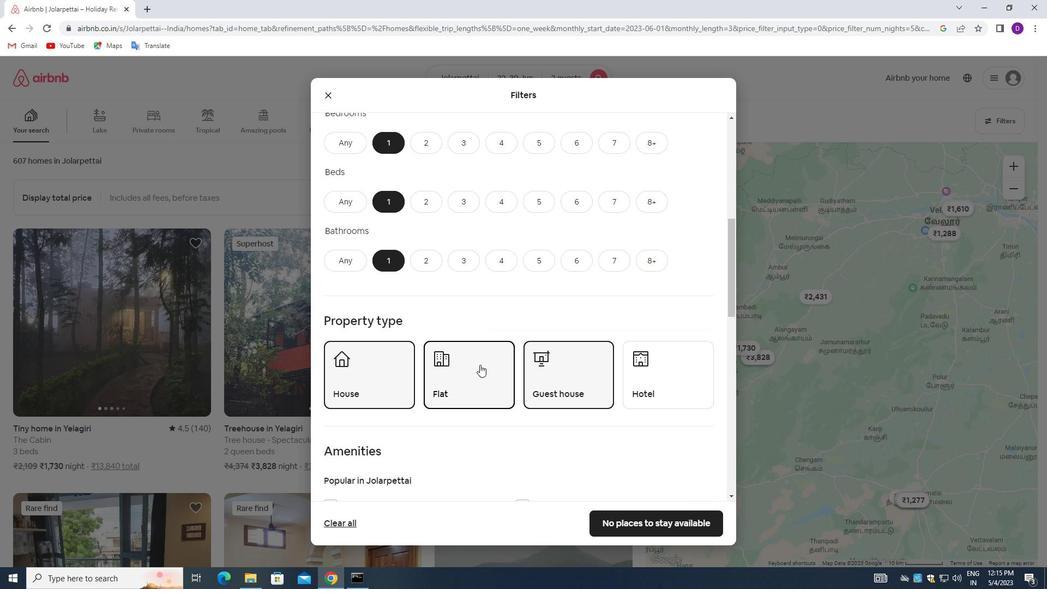 
Action: Mouse moved to (479, 366)
Screenshot: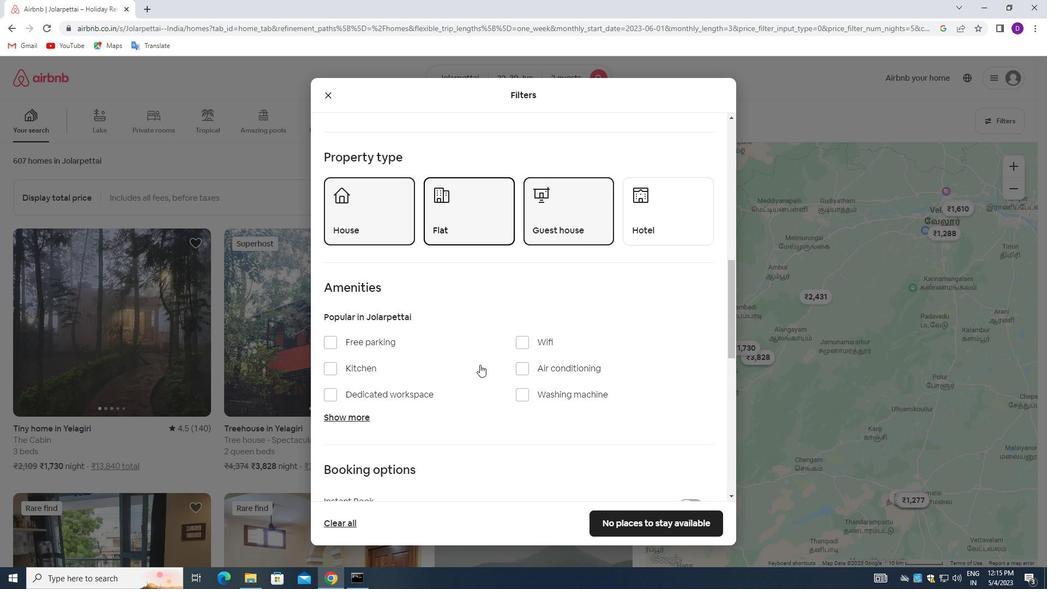 
Action: Mouse scrolled (479, 366) with delta (0, 0)
Screenshot: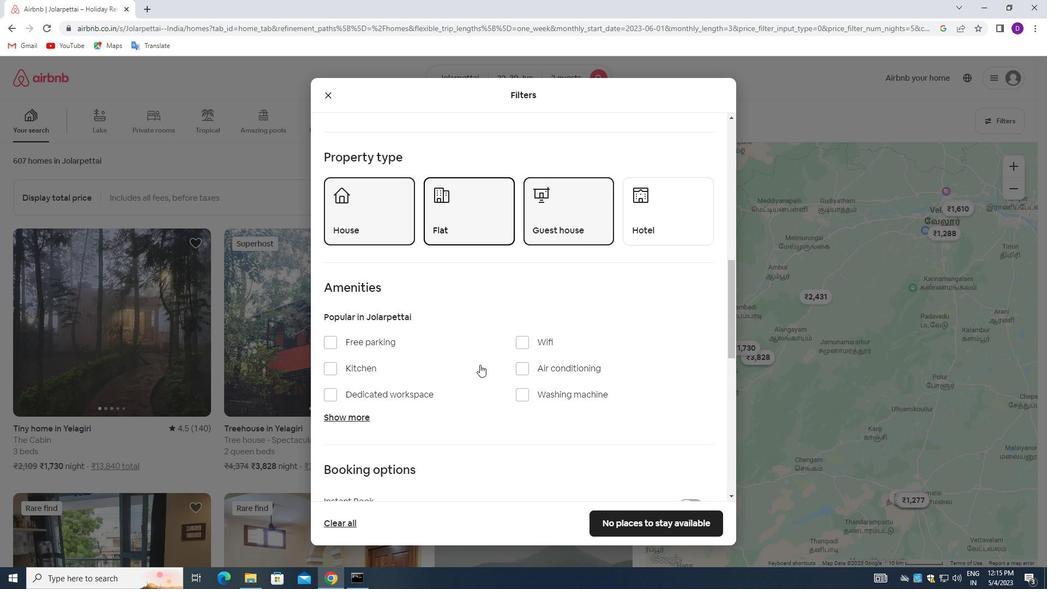 
Action: Mouse moved to (479, 367)
Screenshot: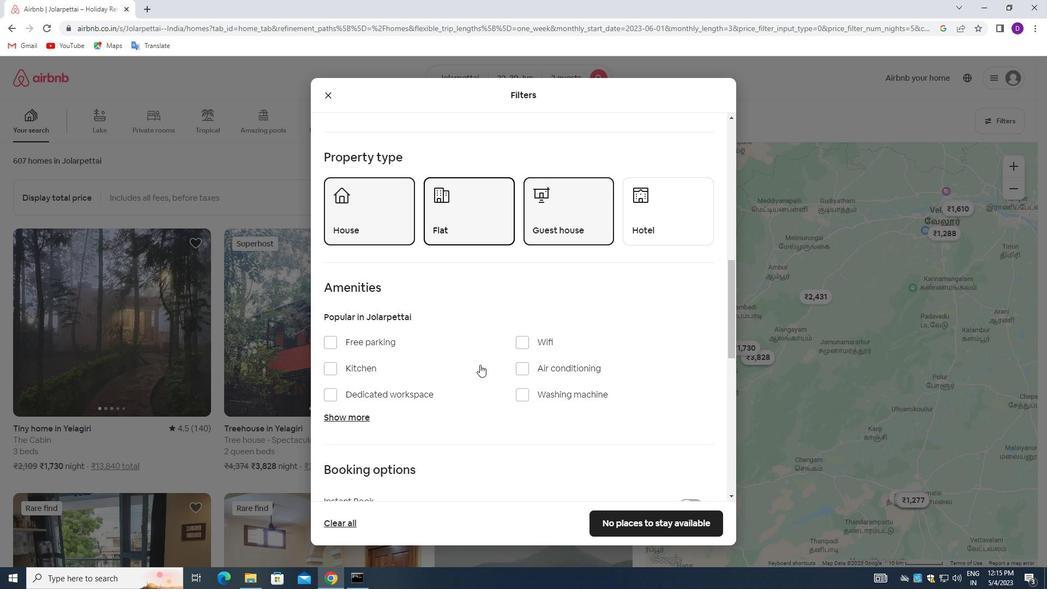 
Action: Mouse scrolled (479, 367) with delta (0, 0)
Screenshot: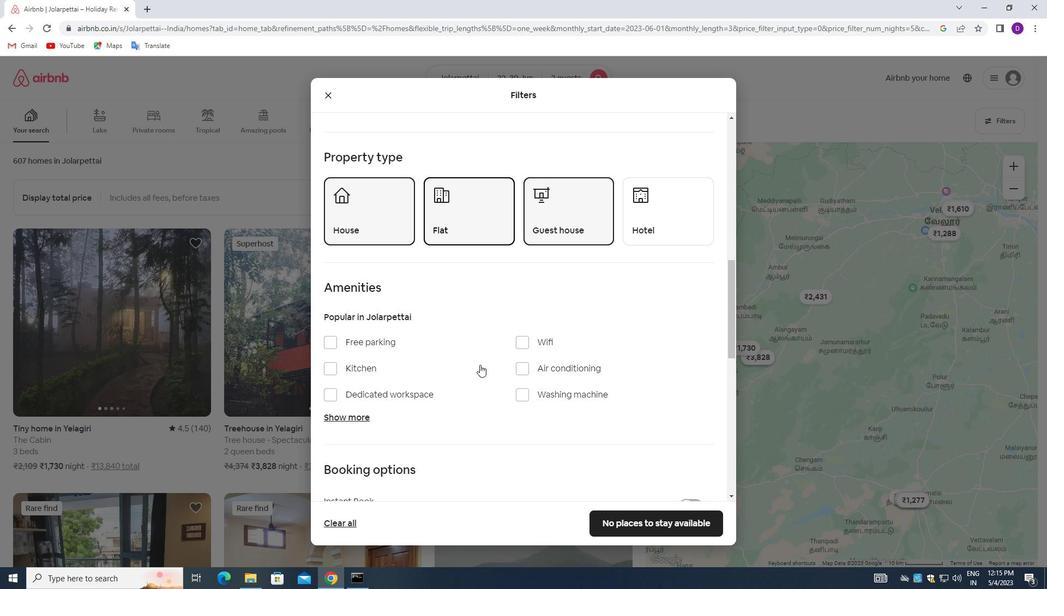
Action: Mouse scrolled (479, 367) with delta (0, 0)
Screenshot: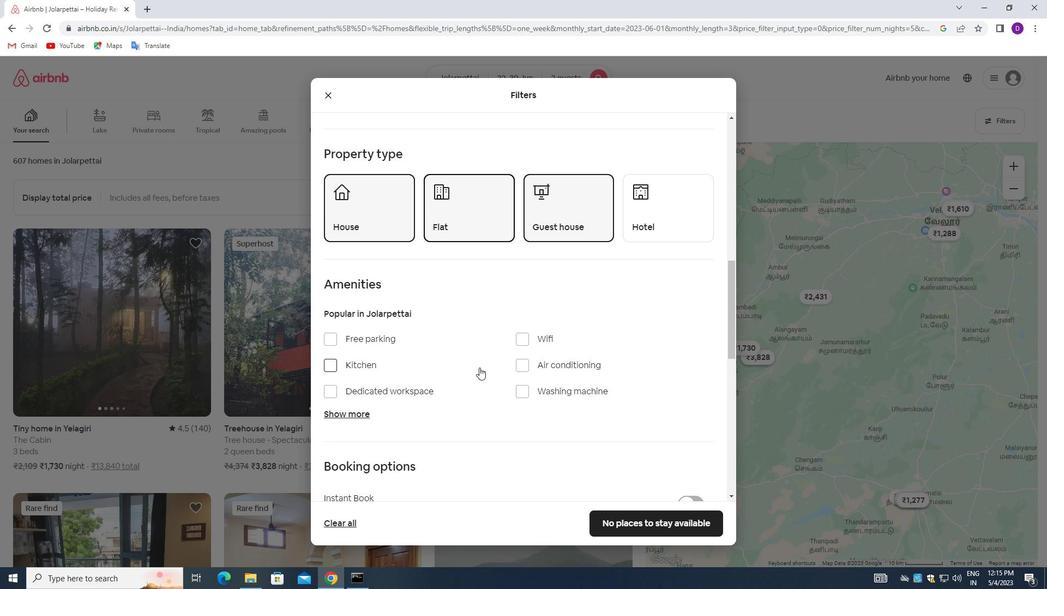 
Action: Mouse moved to (686, 380)
Screenshot: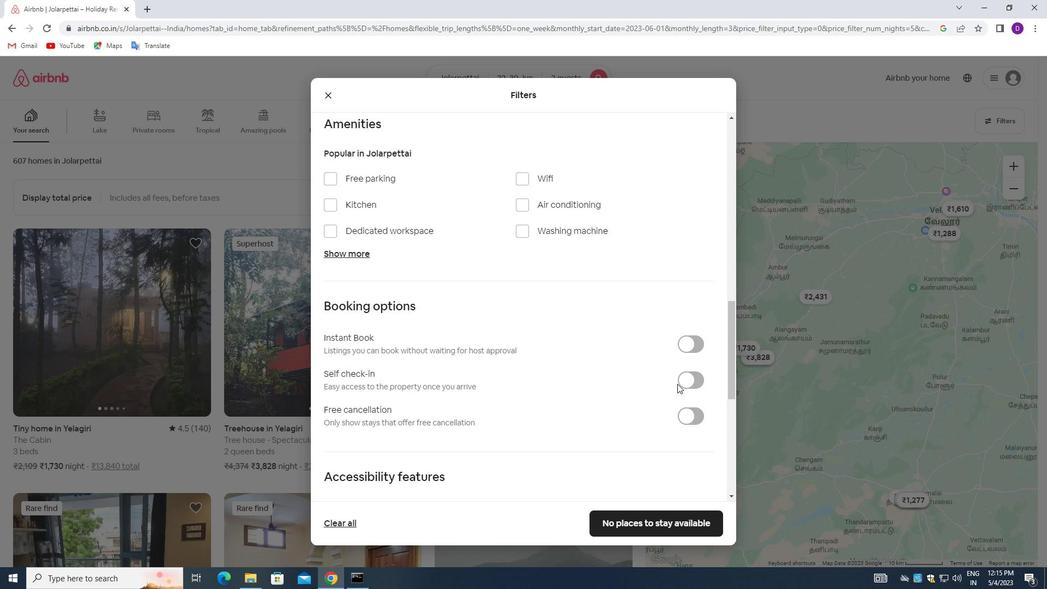 
Action: Mouse pressed left at (686, 380)
Screenshot: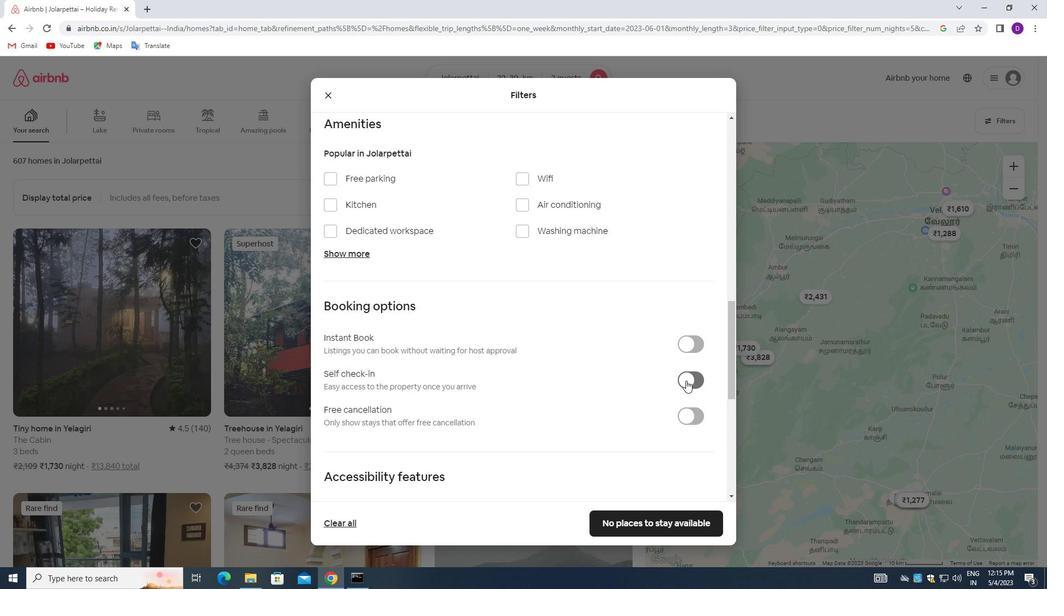 
Action: Mouse moved to (498, 381)
Screenshot: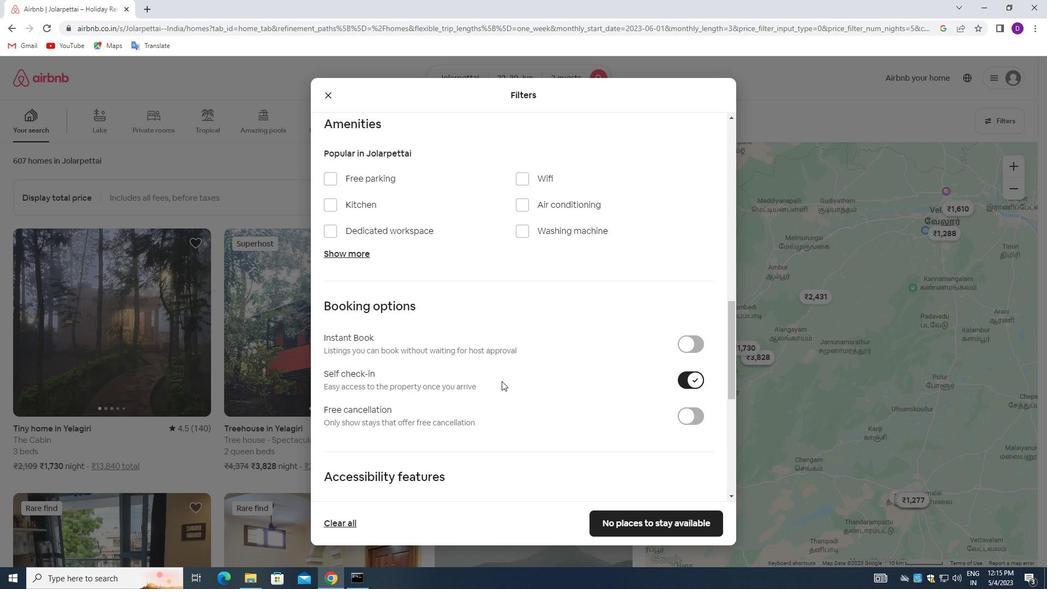 
Action: Mouse scrolled (498, 380) with delta (0, 0)
Screenshot: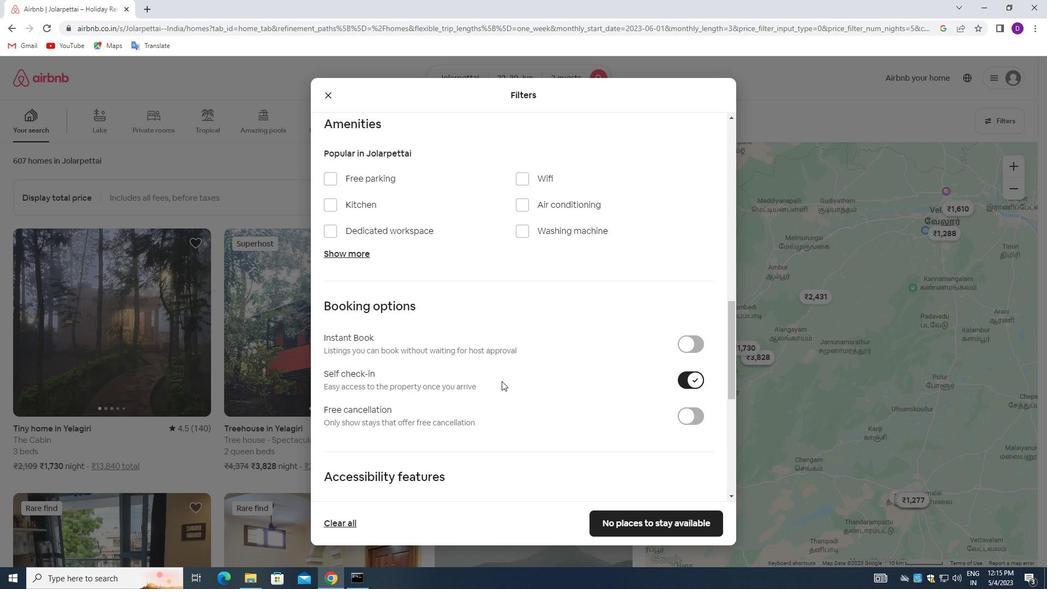 
Action: Mouse moved to (497, 382)
Screenshot: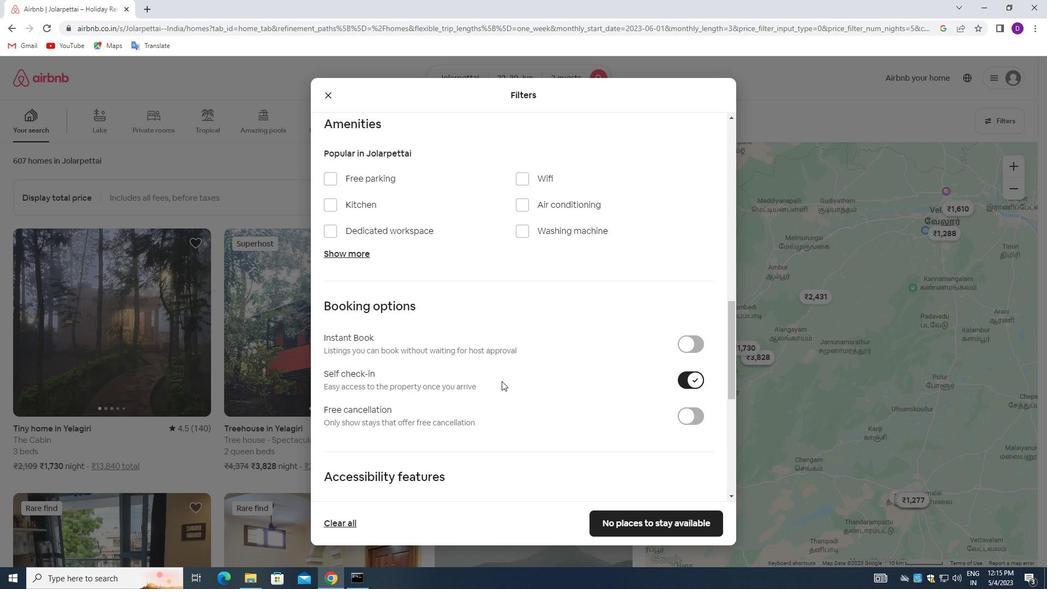 
Action: Mouse scrolled (497, 382) with delta (0, 0)
Screenshot: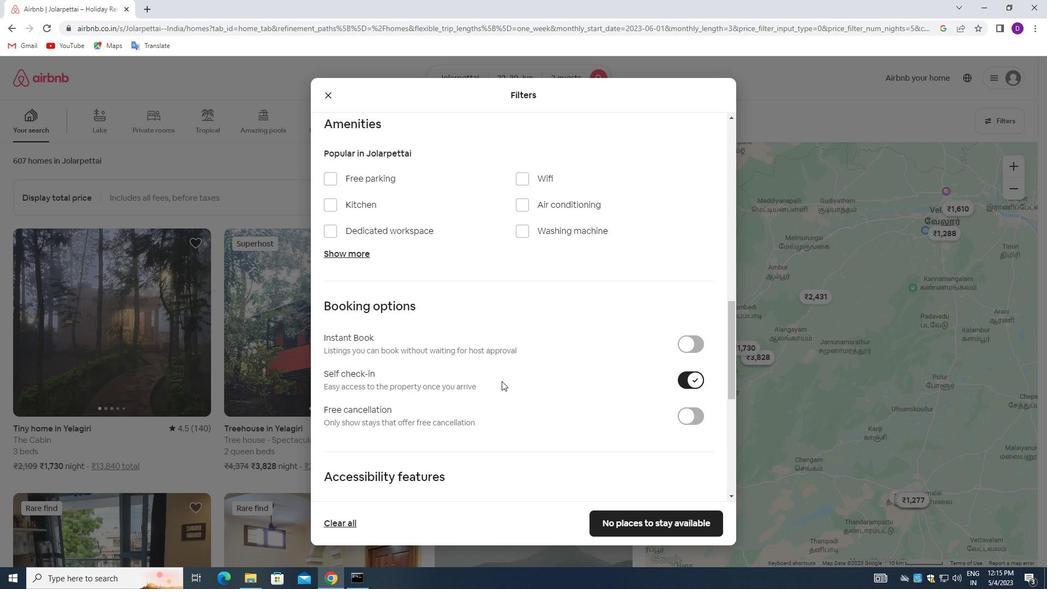 
Action: Mouse moved to (497, 383)
Screenshot: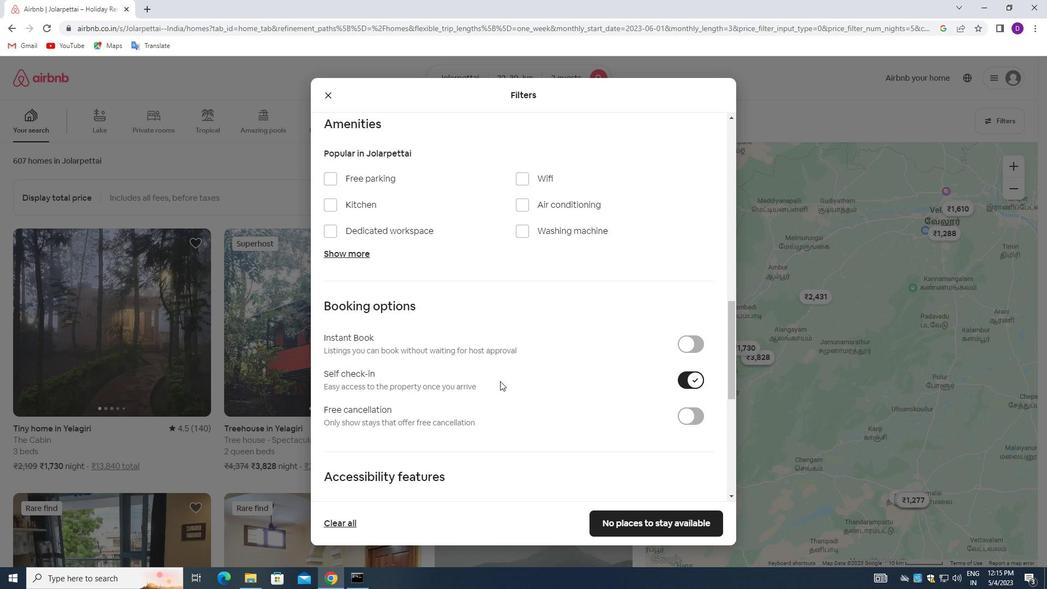 
Action: Mouse scrolled (497, 382) with delta (0, 0)
Screenshot: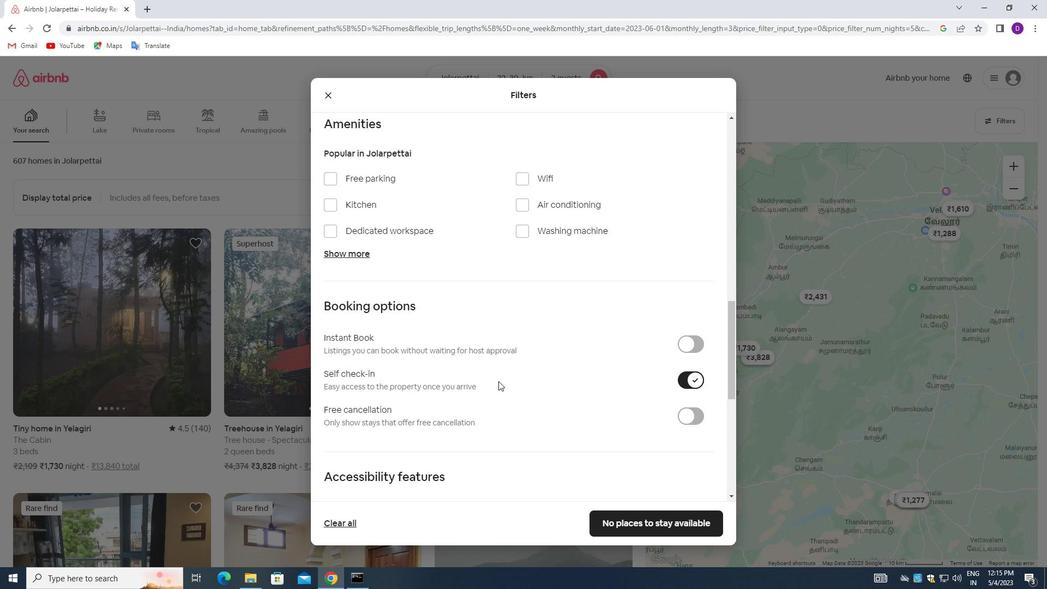 
Action: Mouse scrolled (497, 382) with delta (0, 0)
Screenshot: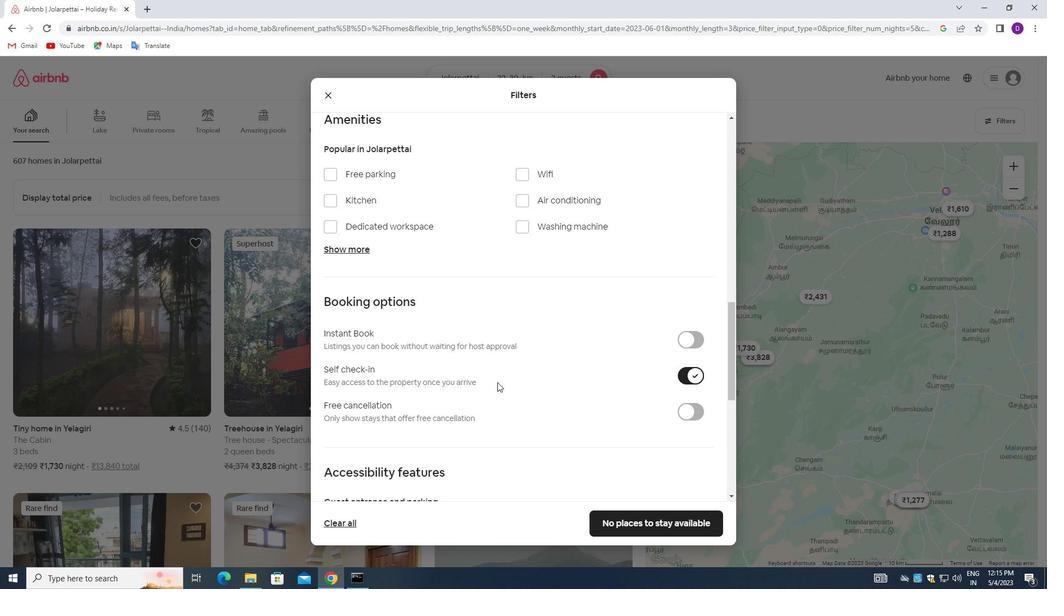 
Action: Mouse moved to (497, 383)
Screenshot: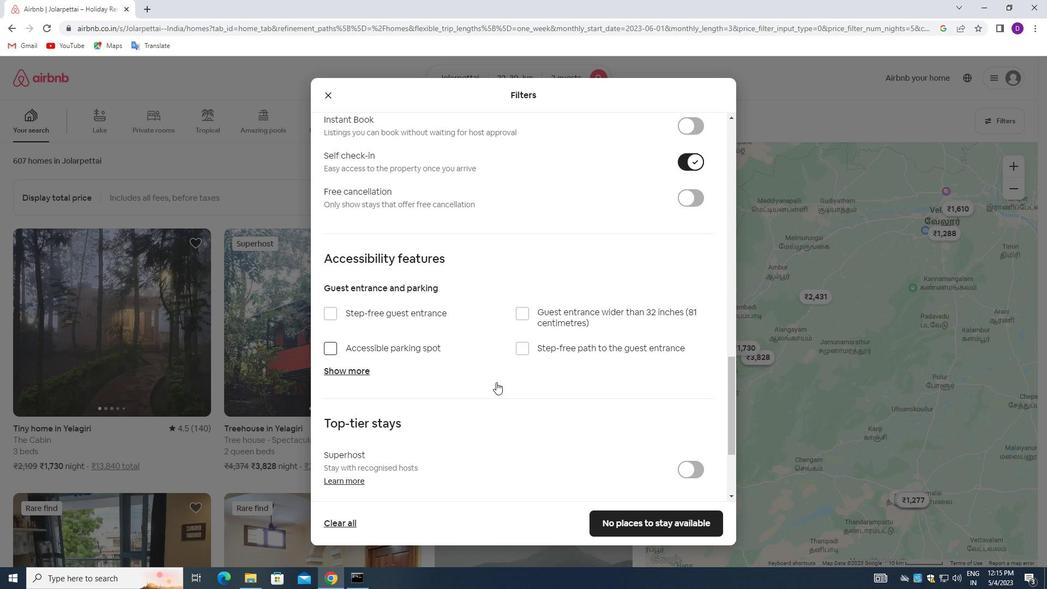 
Action: Mouse scrolled (497, 382) with delta (0, 0)
Screenshot: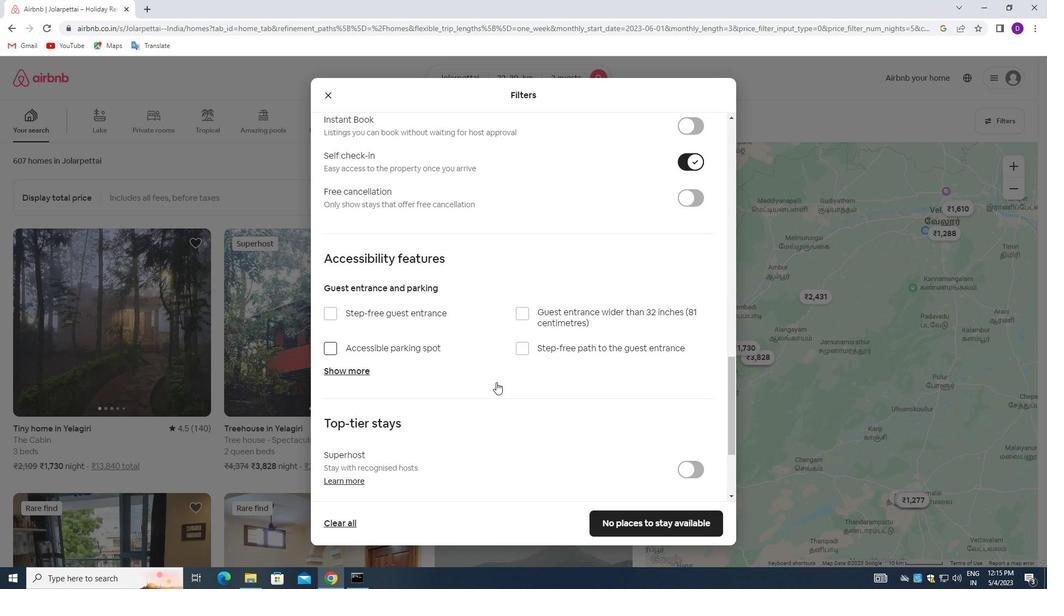 
Action: Mouse moved to (498, 383)
Screenshot: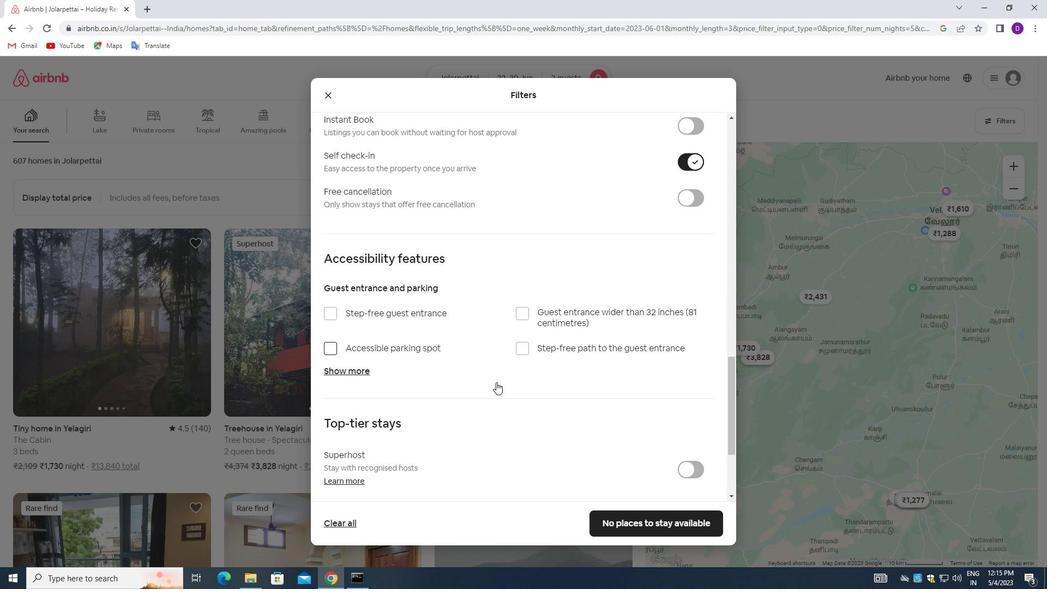 
Action: Mouse scrolled (498, 383) with delta (0, 0)
Screenshot: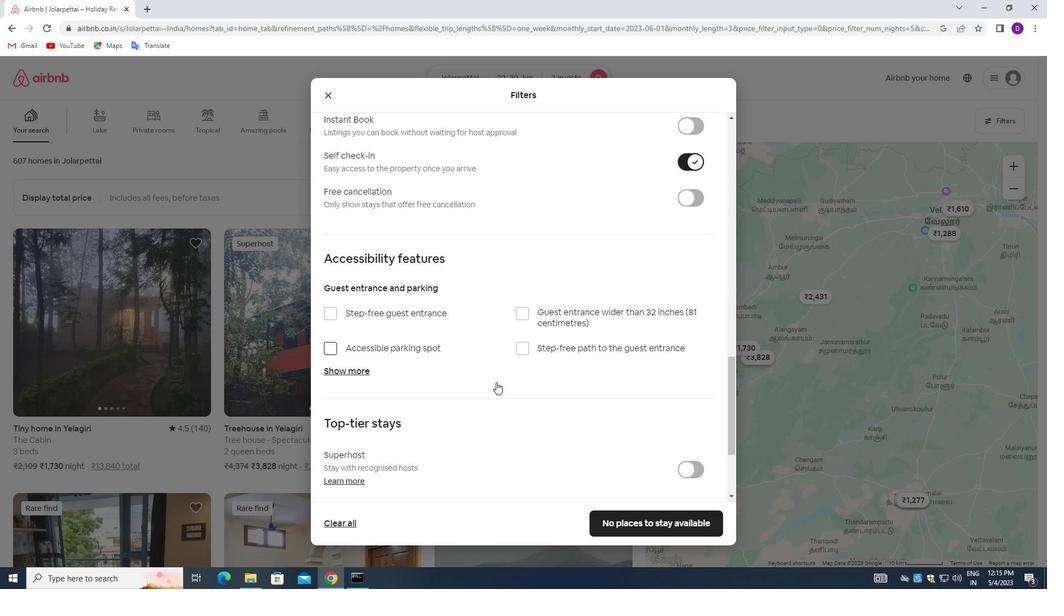 
Action: Mouse moved to (499, 384)
Screenshot: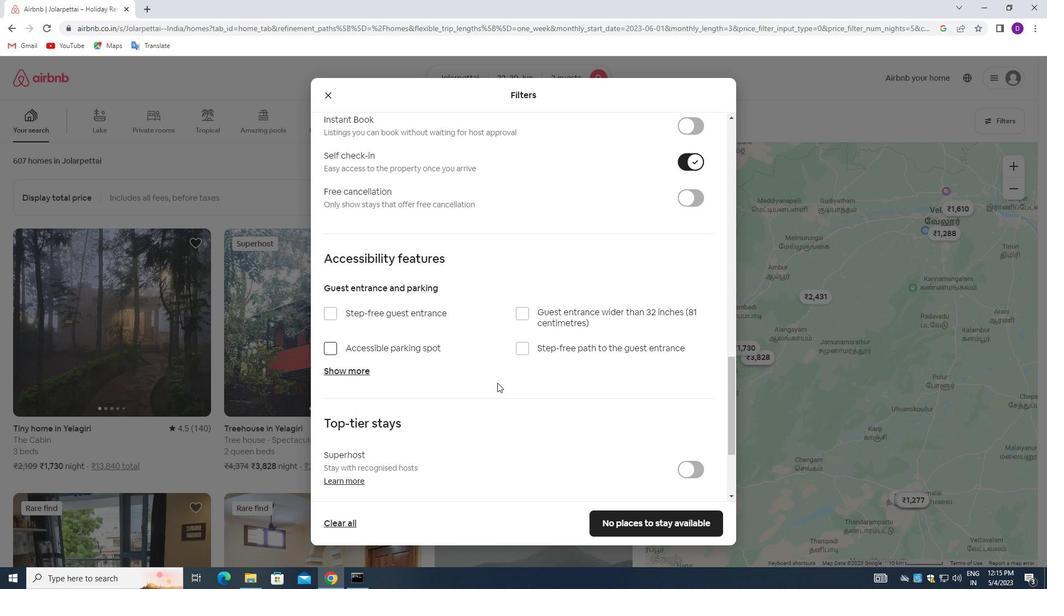 
Action: Mouse scrolled (499, 383) with delta (0, 0)
Screenshot: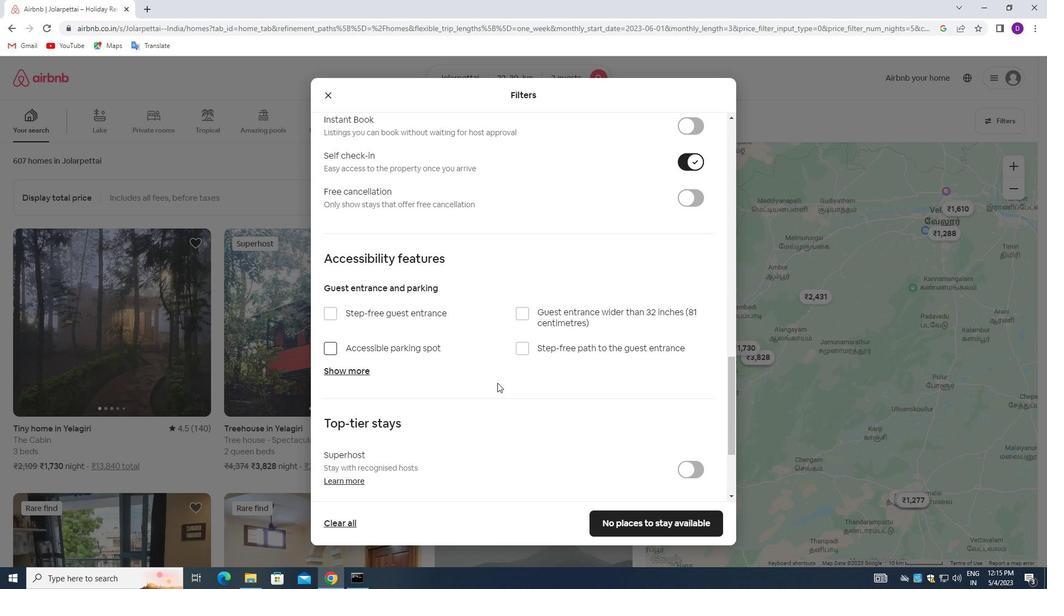 
Action: Mouse moved to (502, 388)
Screenshot: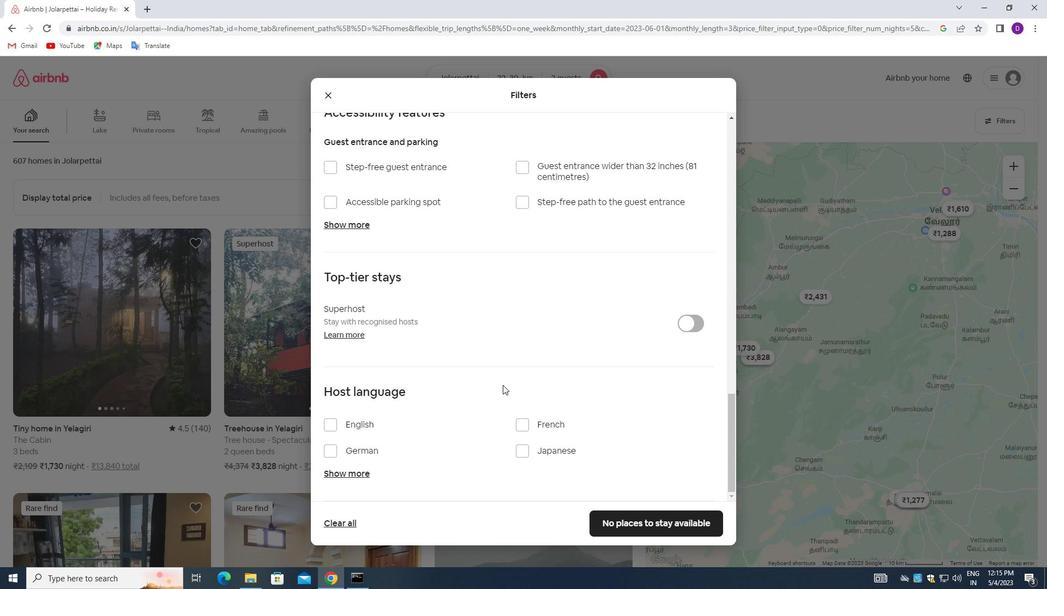 
Action: Mouse scrolled (502, 388) with delta (0, 0)
Screenshot: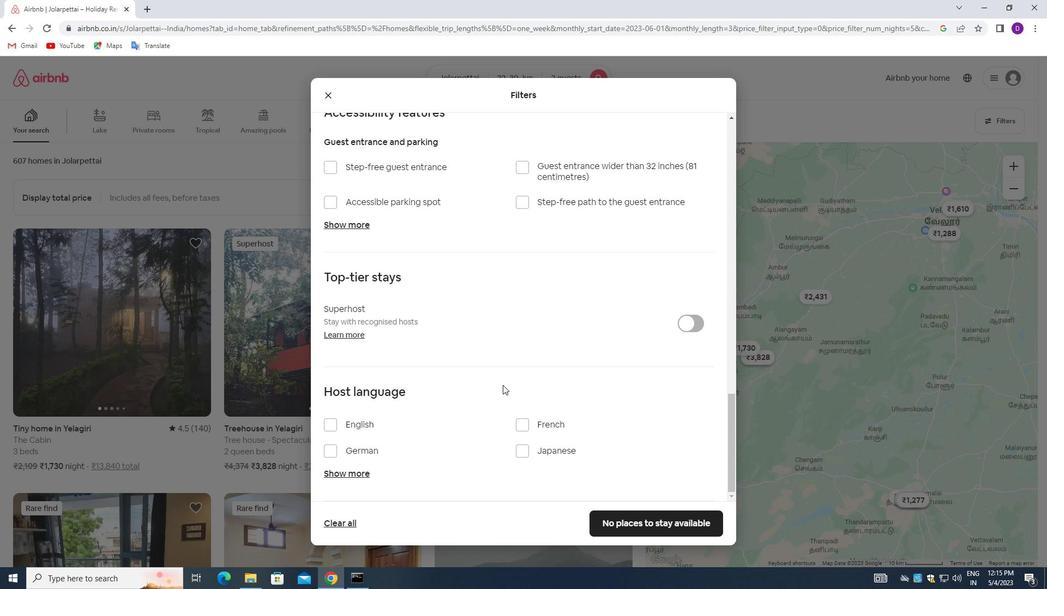 
Action: Mouse moved to (500, 391)
Screenshot: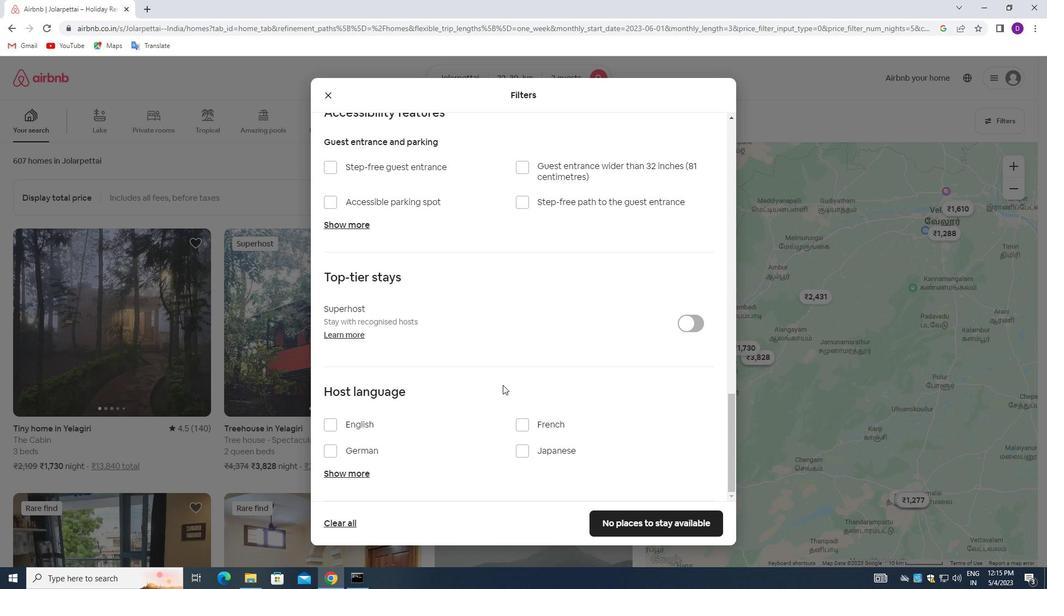 
Action: Mouse scrolled (500, 390) with delta (0, 0)
Screenshot: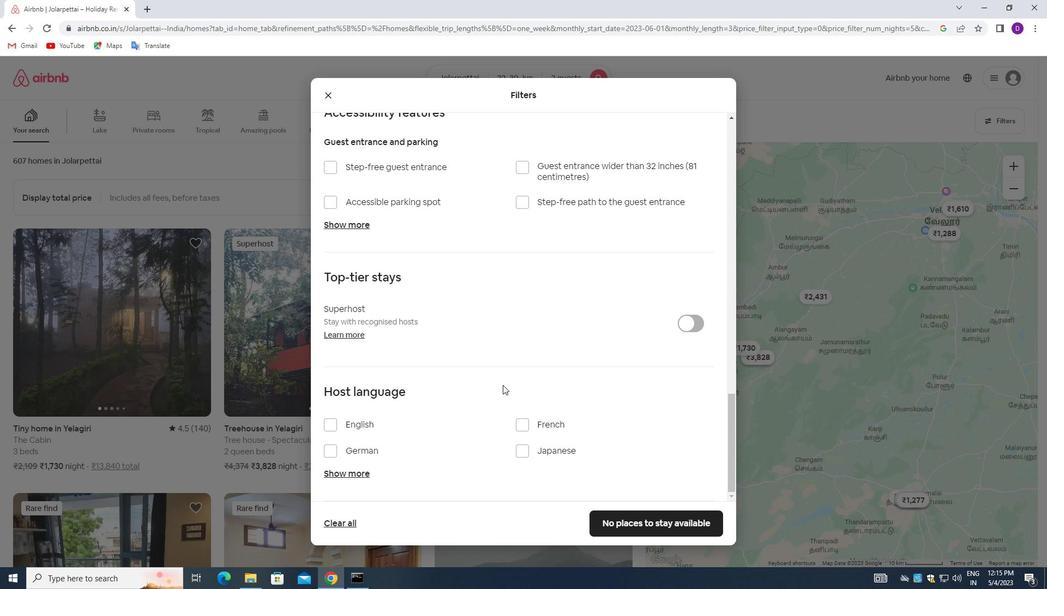 
Action: Mouse moved to (330, 426)
Screenshot: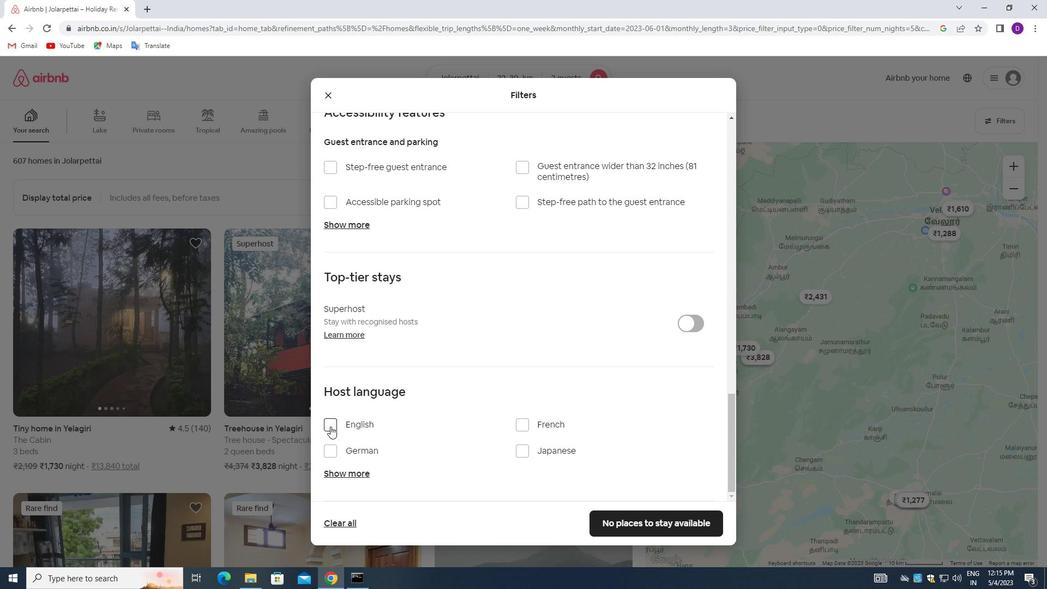 
Action: Mouse pressed left at (330, 426)
Screenshot: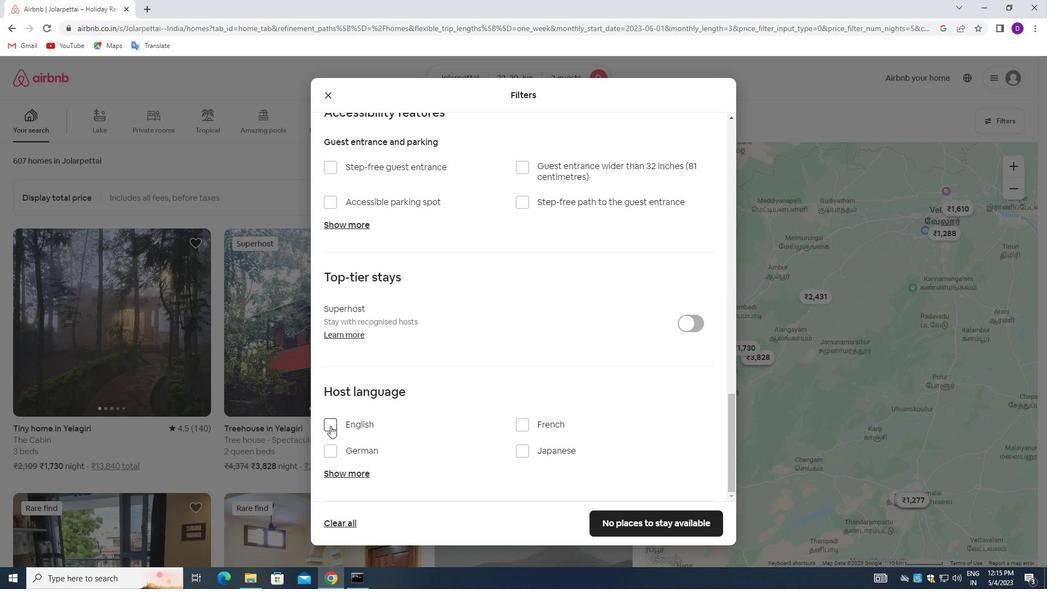 
Action: Mouse moved to (594, 518)
Screenshot: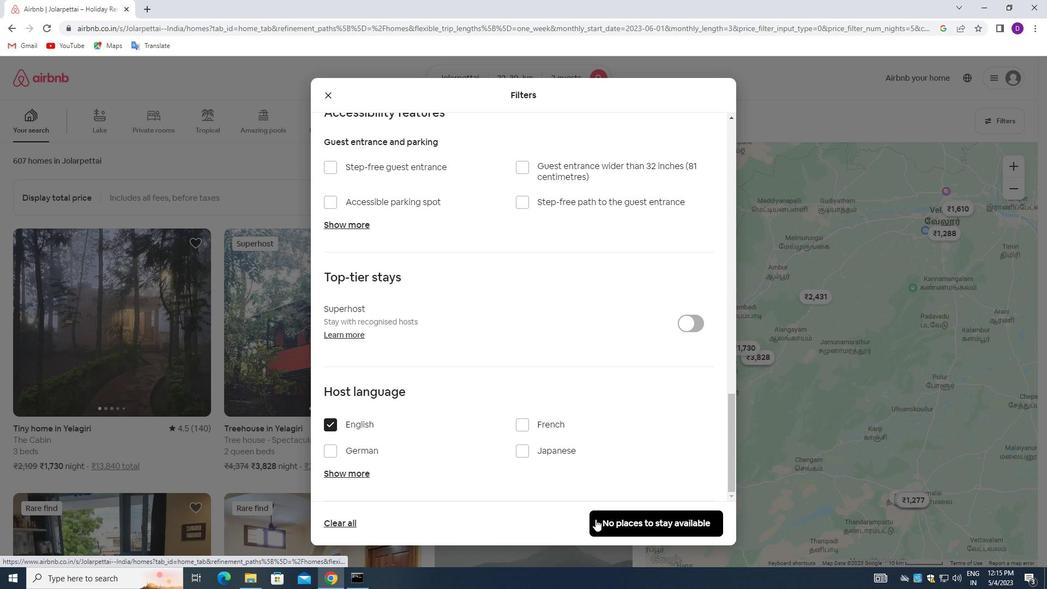 
Action: Mouse pressed left at (594, 518)
Screenshot: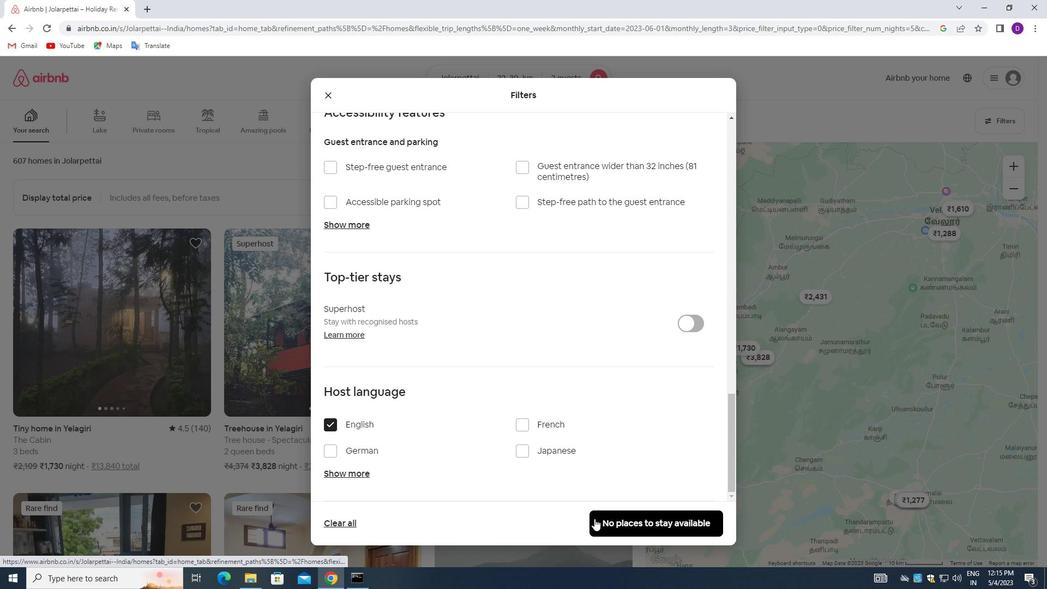 
Action: Mouse moved to (589, 363)
Screenshot: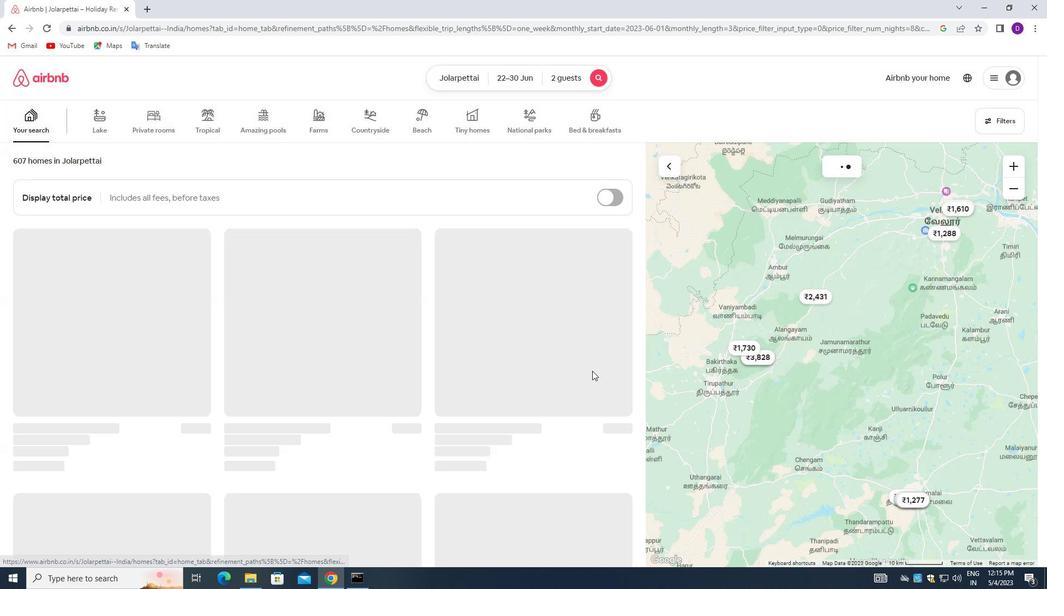 
